 Task: Add Sprouts Sweet Italian Bulk Chicken Sausage to the cart.
Action: Mouse moved to (19, 122)
Screenshot: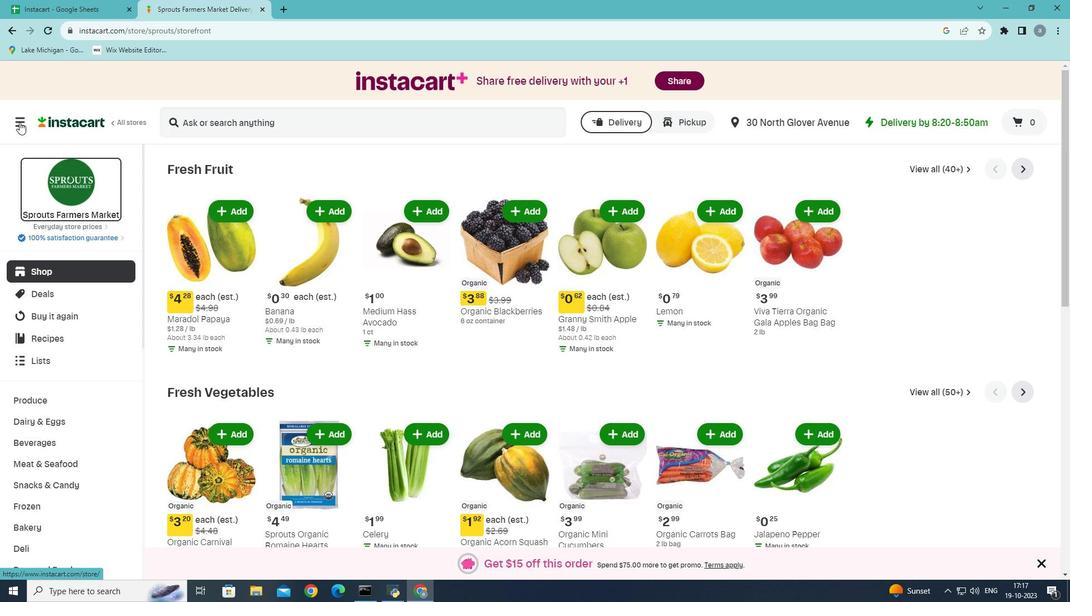 
Action: Mouse pressed left at (19, 122)
Screenshot: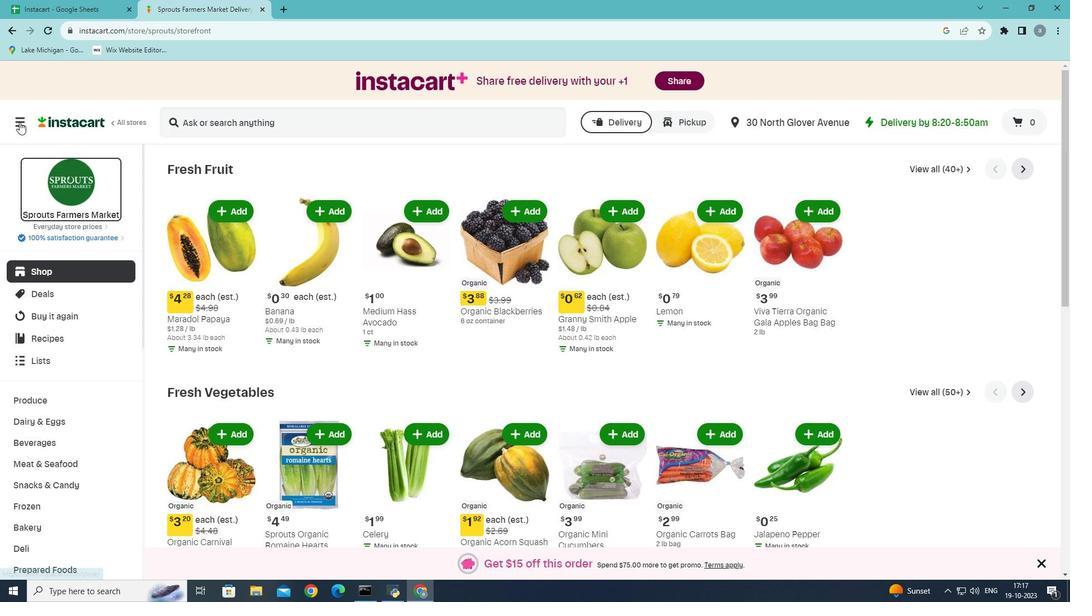 
Action: Mouse moved to (56, 323)
Screenshot: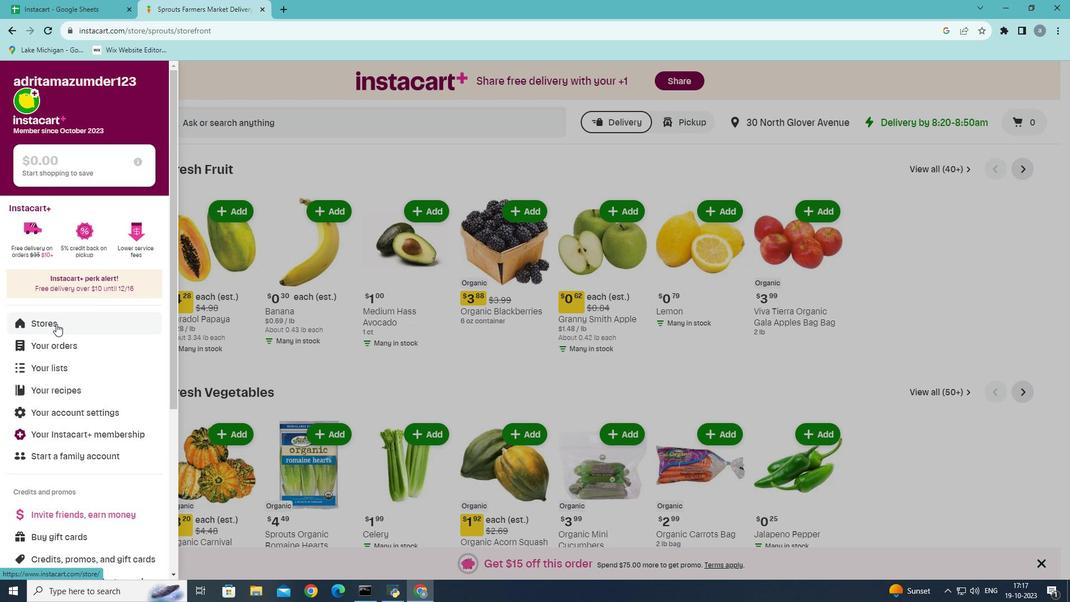 
Action: Mouse pressed left at (56, 323)
Screenshot: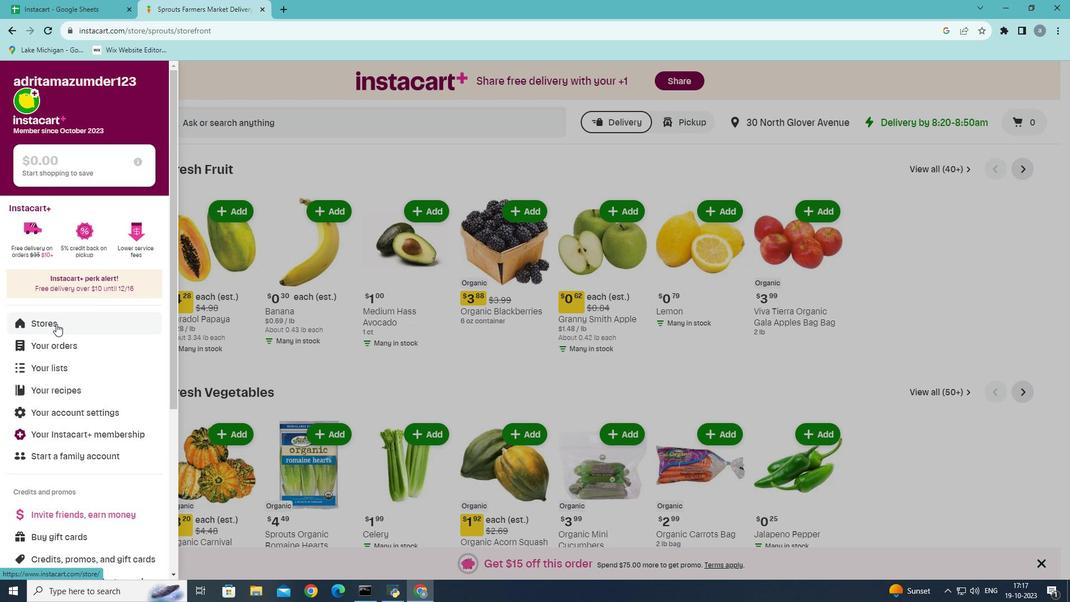 
Action: Mouse moved to (257, 123)
Screenshot: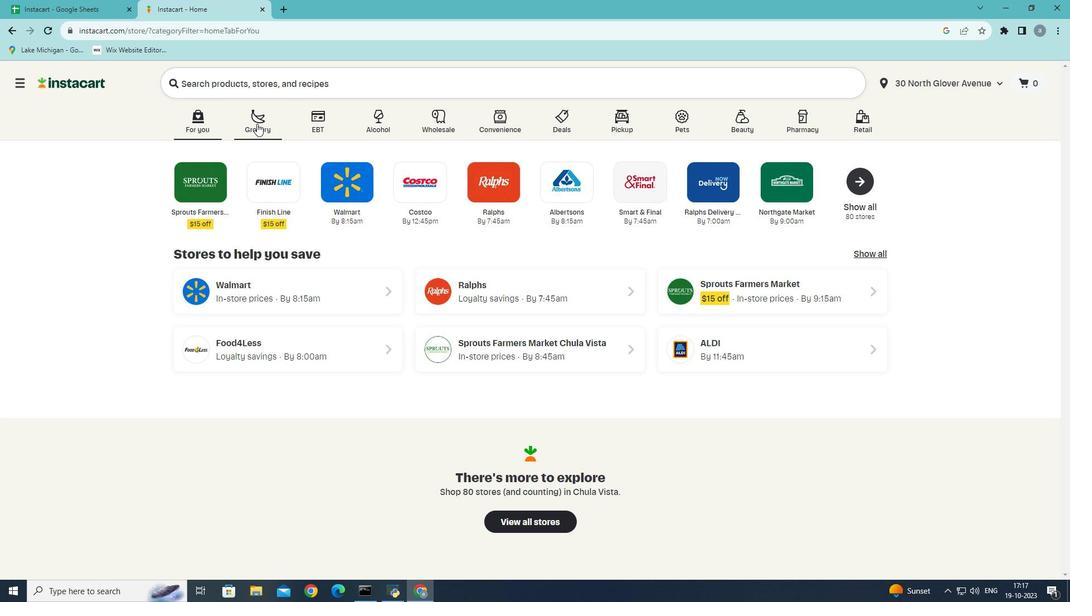 
Action: Mouse pressed left at (257, 123)
Screenshot: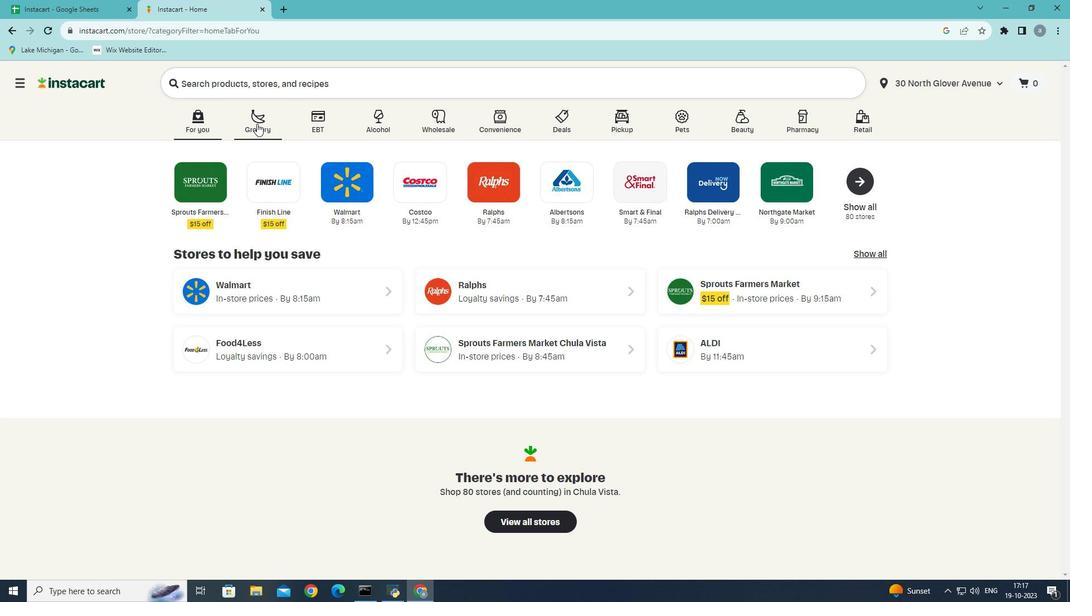 
Action: Mouse moved to (257, 315)
Screenshot: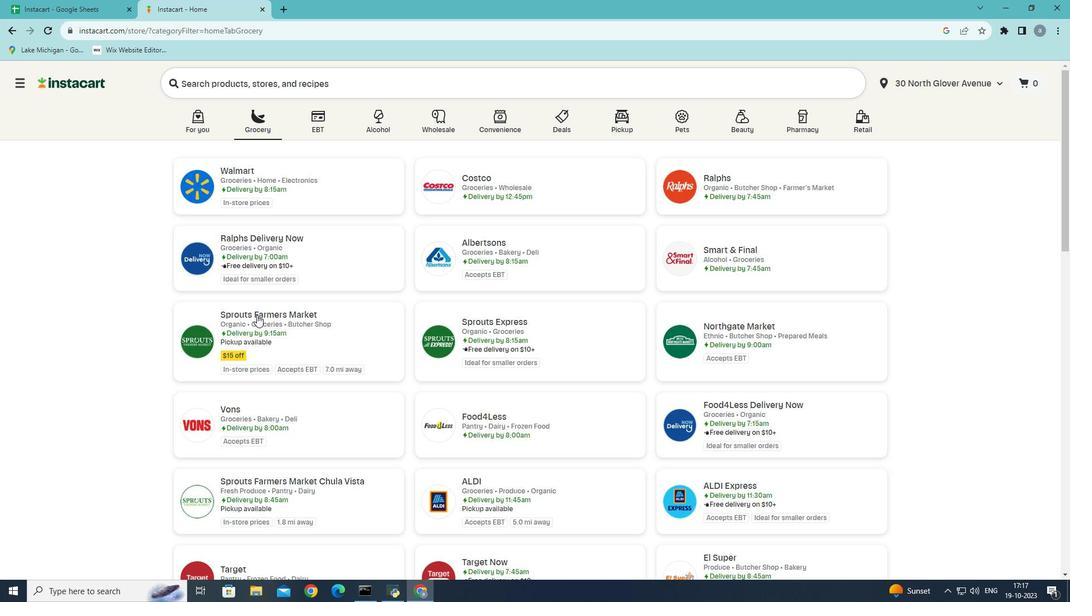 
Action: Mouse pressed left at (257, 315)
Screenshot: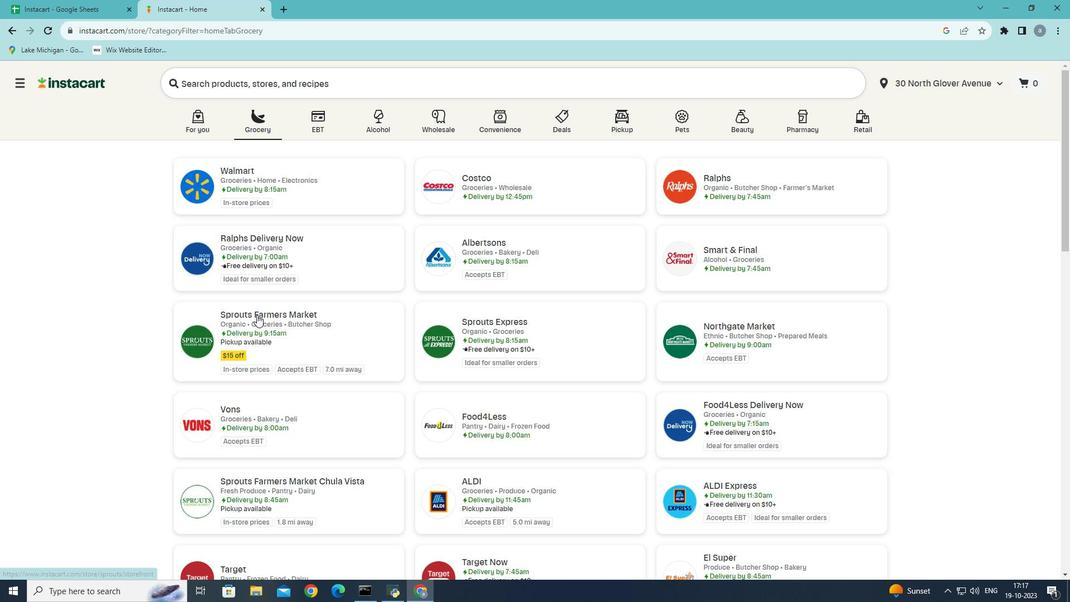 
Action: Mouse moved to (143, 302)
Screenshot: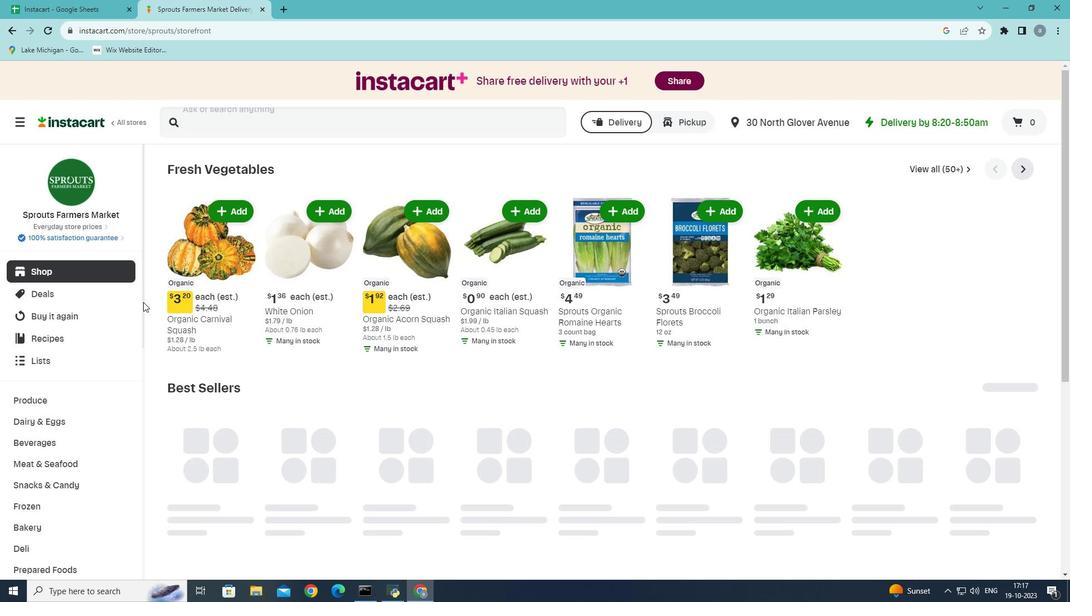 
Action: Mouse scrolled (143, 301) with delta (0, 0)
Screenshot: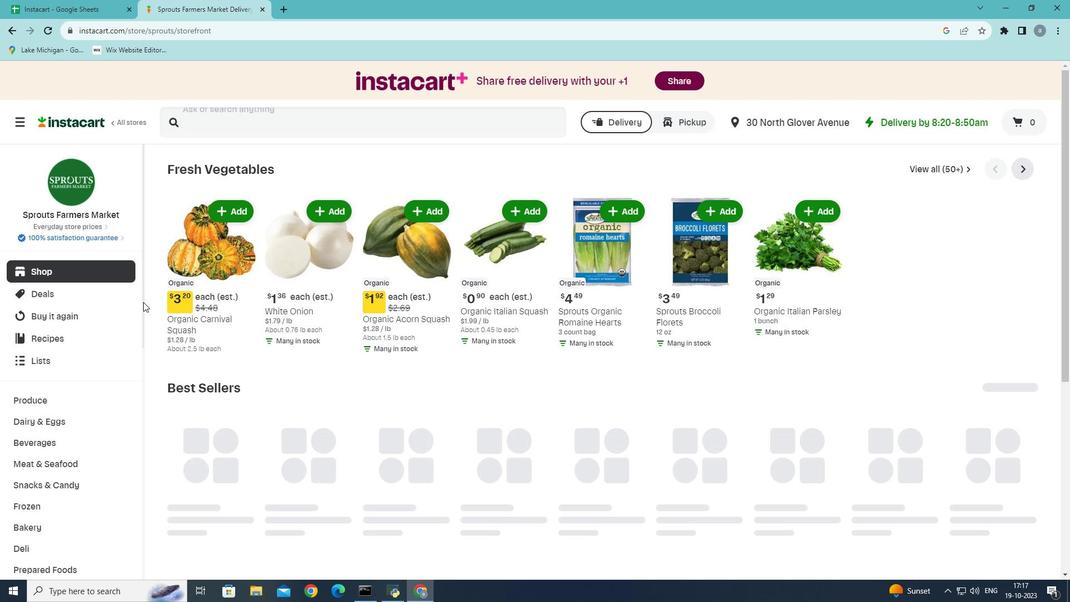 
Action: Mouse scrolled (143, 301) with delta (0, 0)
Screenshot: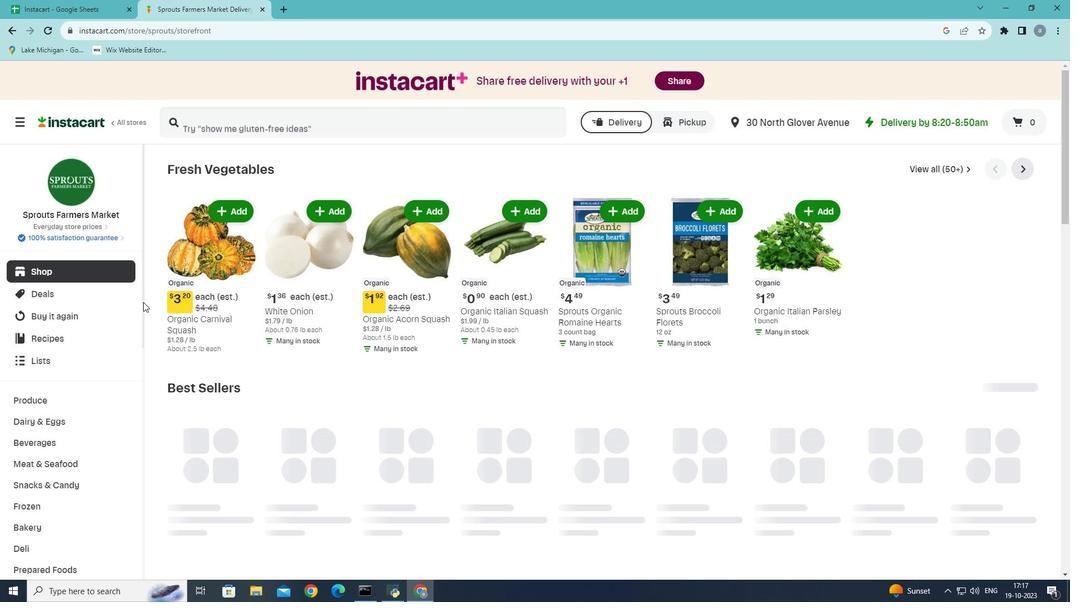 
Action: Mouse scrolled (143, 301) with delta (0, 0)
Screenshot: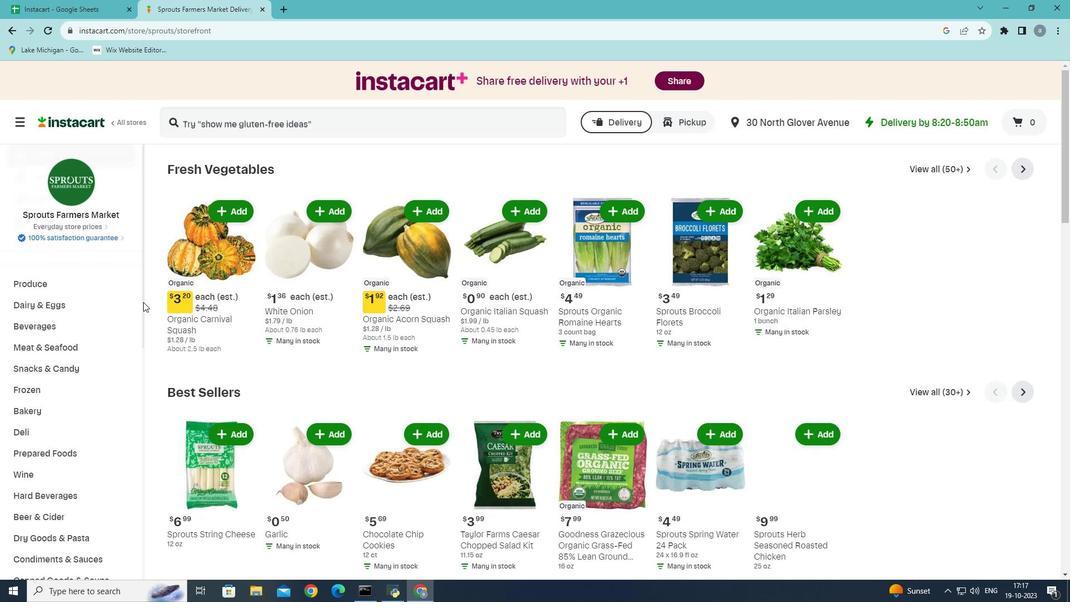 
Action: Mouse moved to (143, 302)
Screenshot: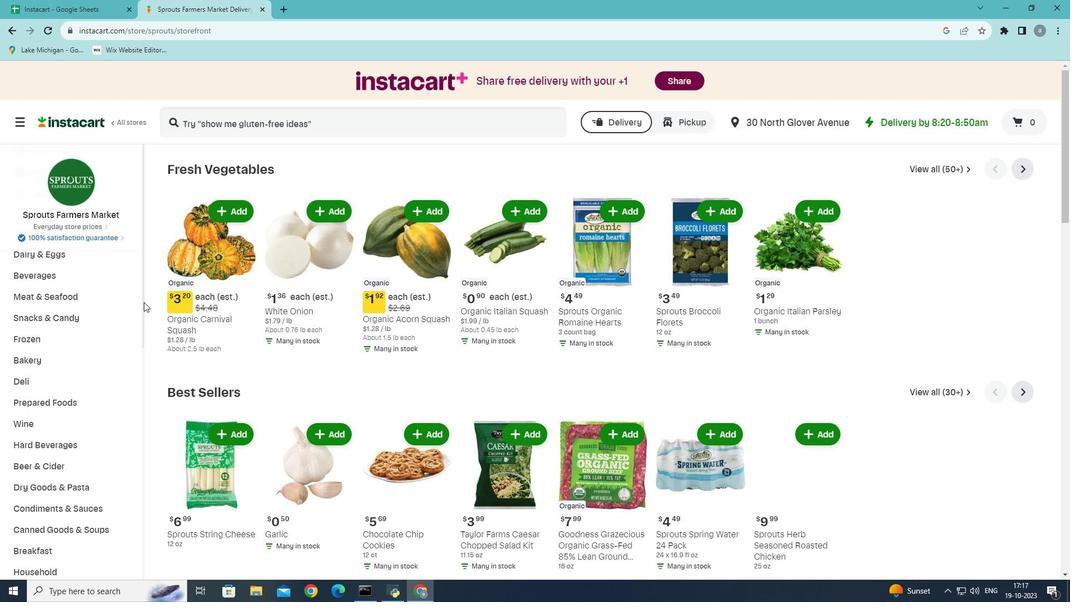 
Action: Mouse scrolled (143, 302) with delta (0, 0)
Screenshot: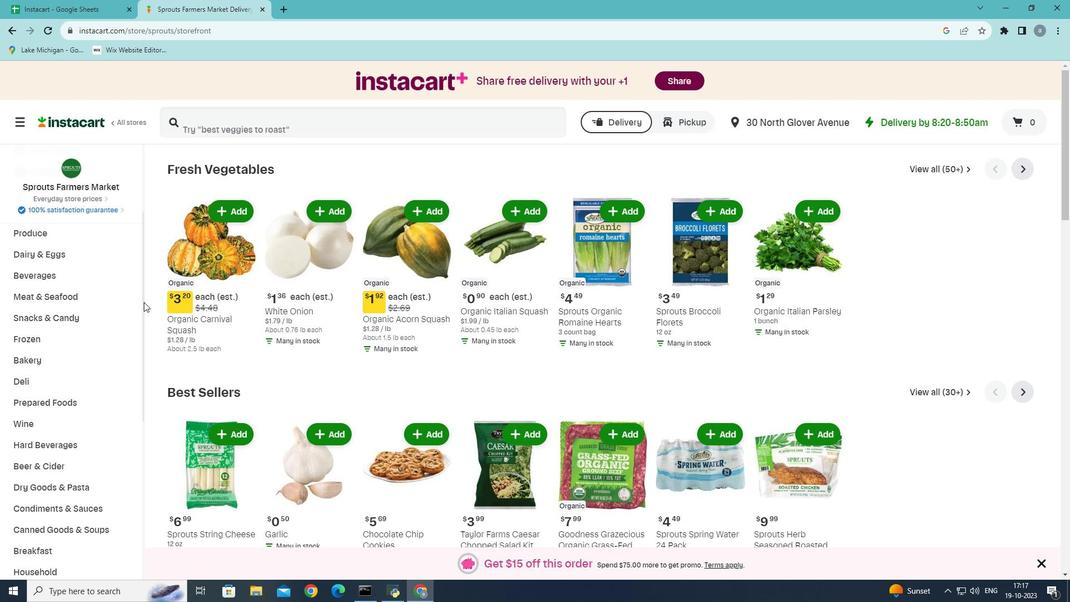 
Action: Mouse scrolled (143, 302) with delta (0, 0)
Screenshot: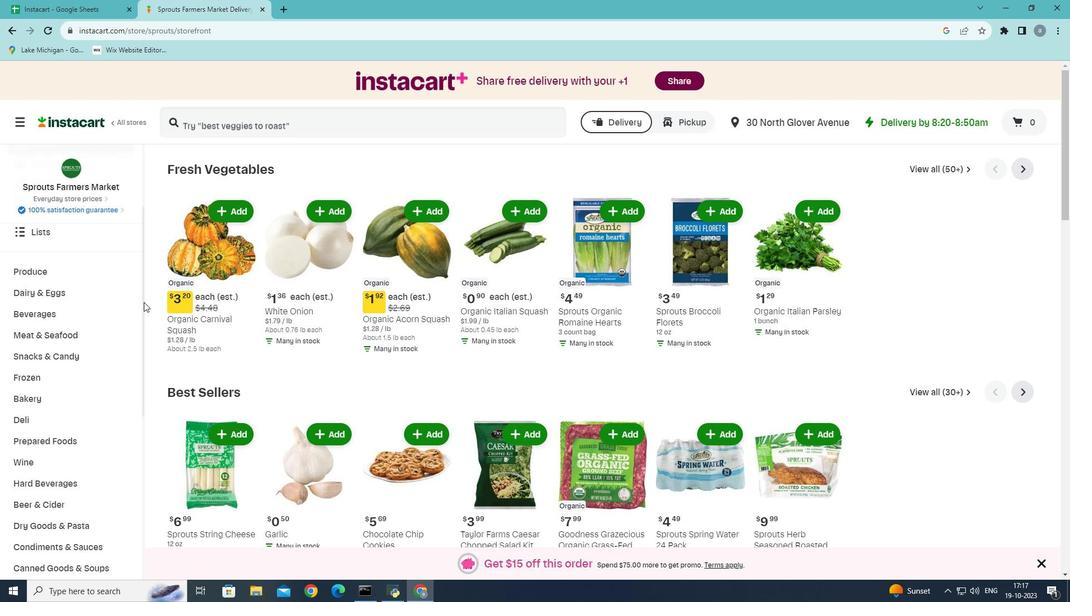 
Action: Mouse moved to (22, 407)
Screenshot: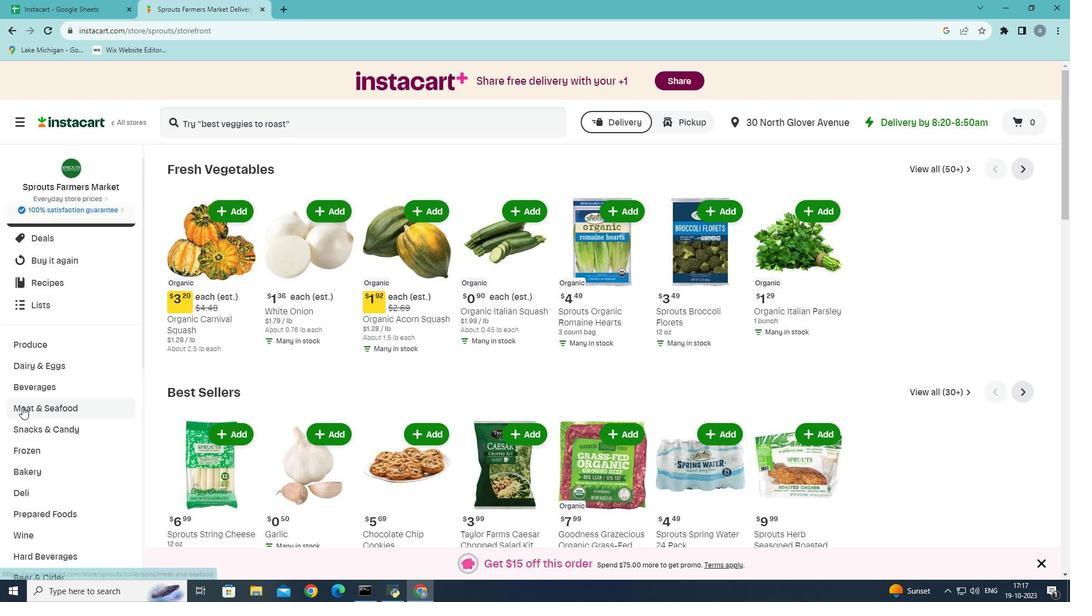 
Action: Mouse pressed left at (22, 407)
Screenshot: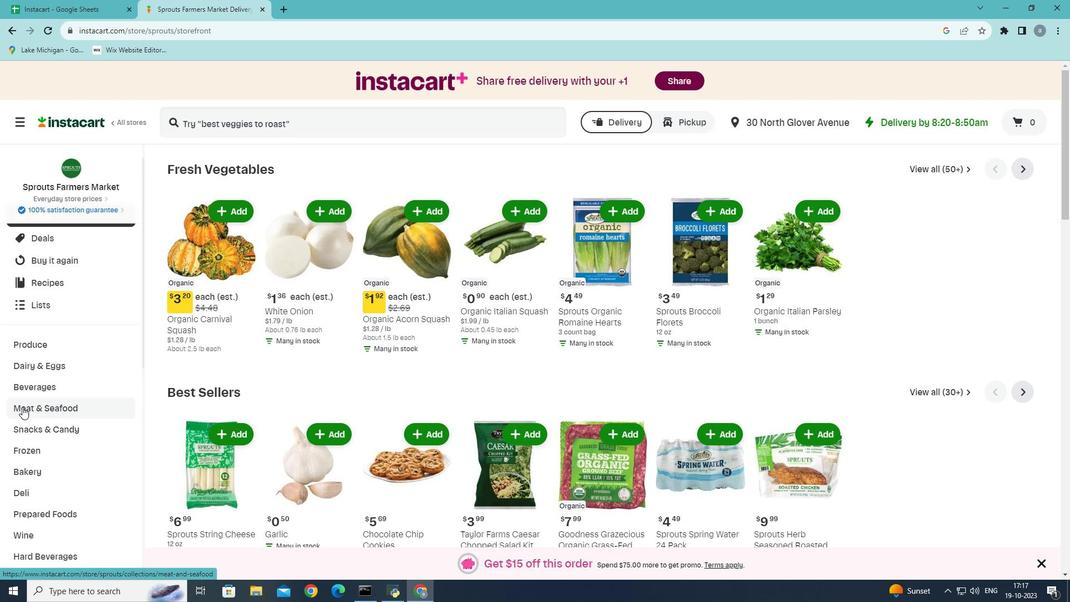 
Action: Mouse moved to (549, 192)
Screenshot: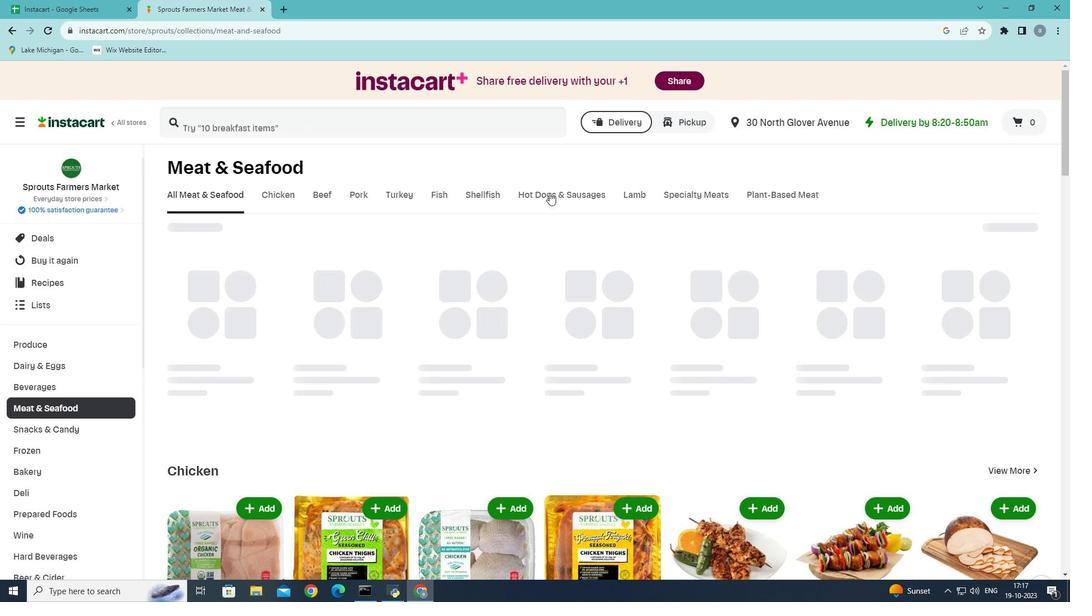 
Action: Mouse pressed left at (549, 192)
Screenshot: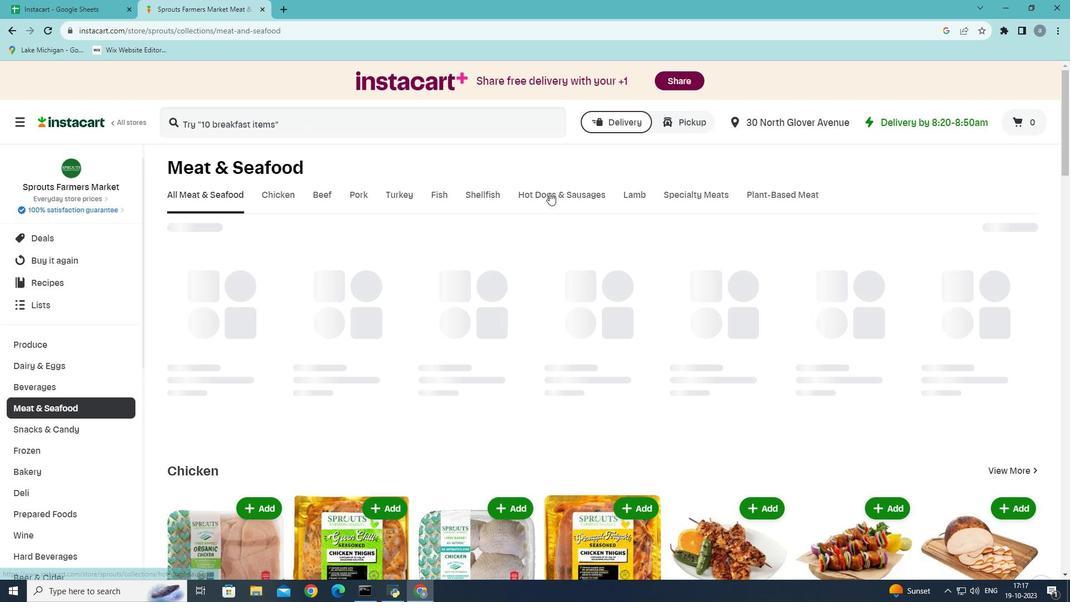 
Action: Mouse moved to (240, 240)
Screenshot: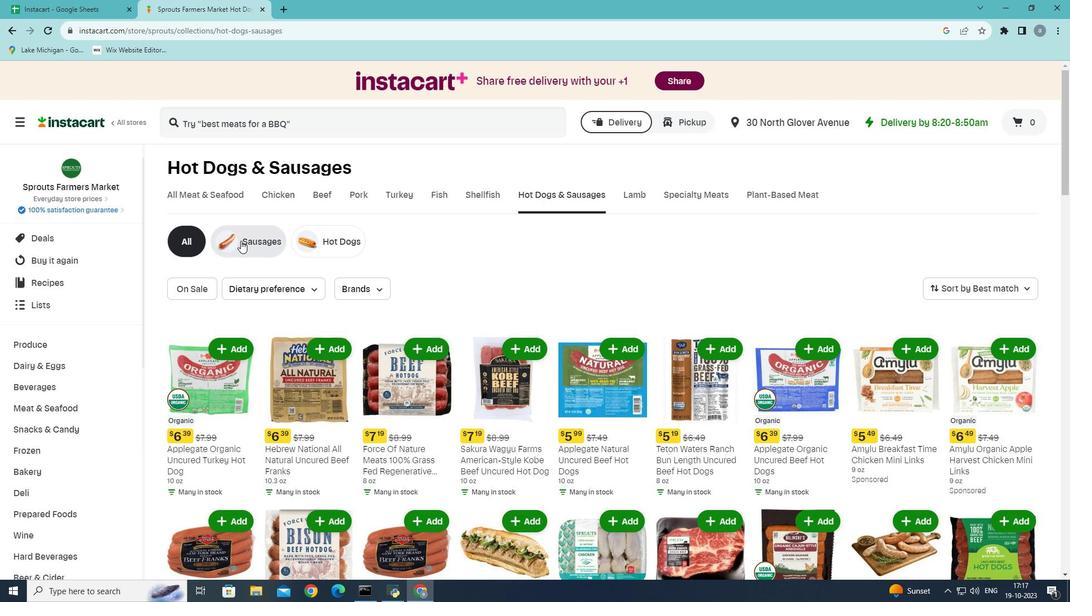 
Action: Mouse pressed left at (240, 240)
Screenshot: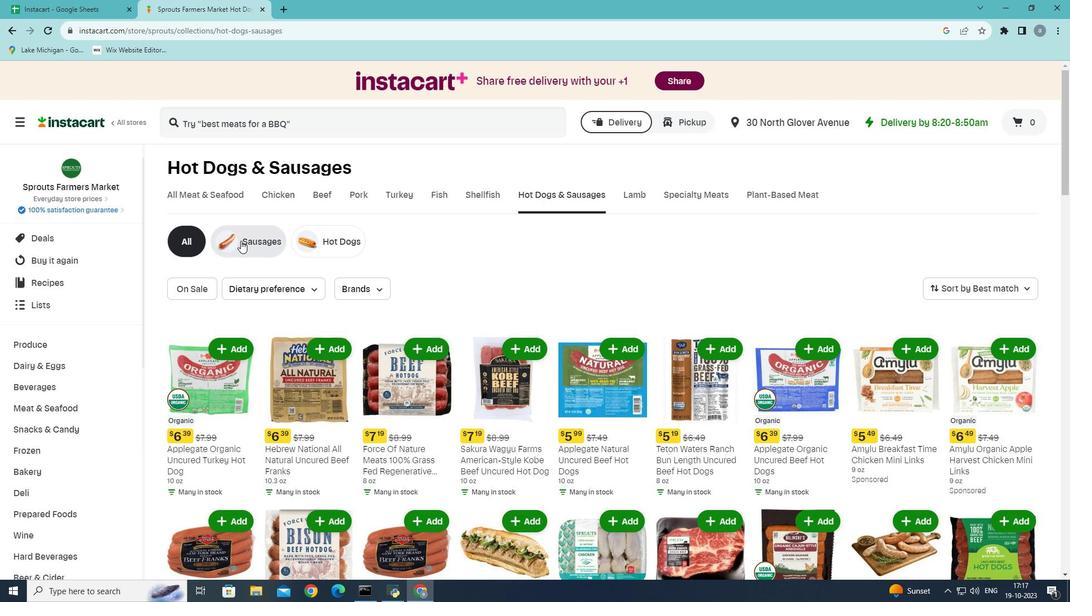 
Action: Mouse moved to (592, 285)
Screenshot: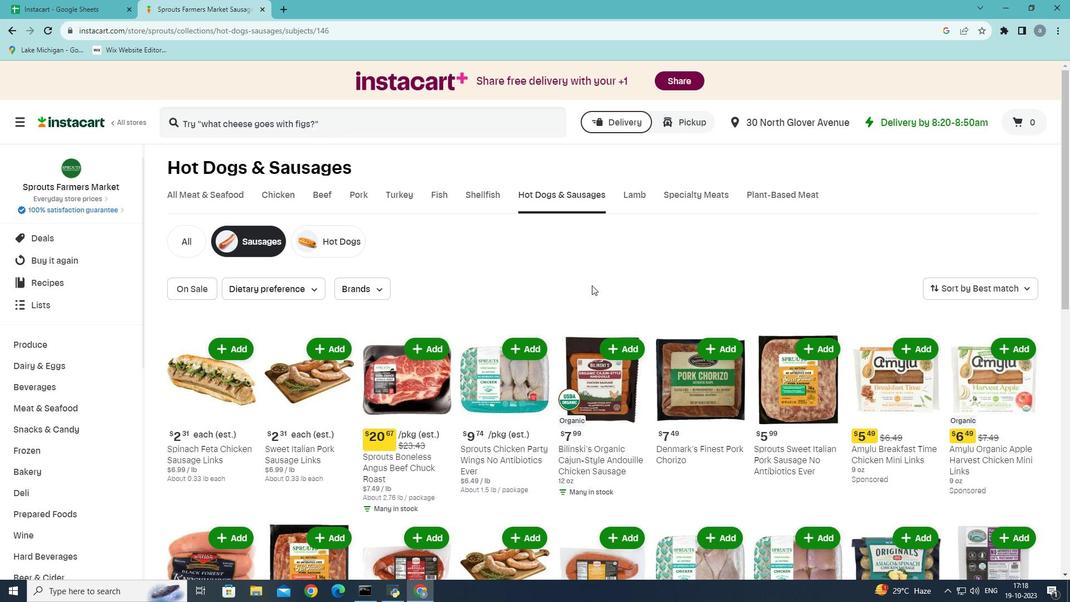 
Action: Mouse scrolled (592, 284) with delta (0, 0)
Screenshot: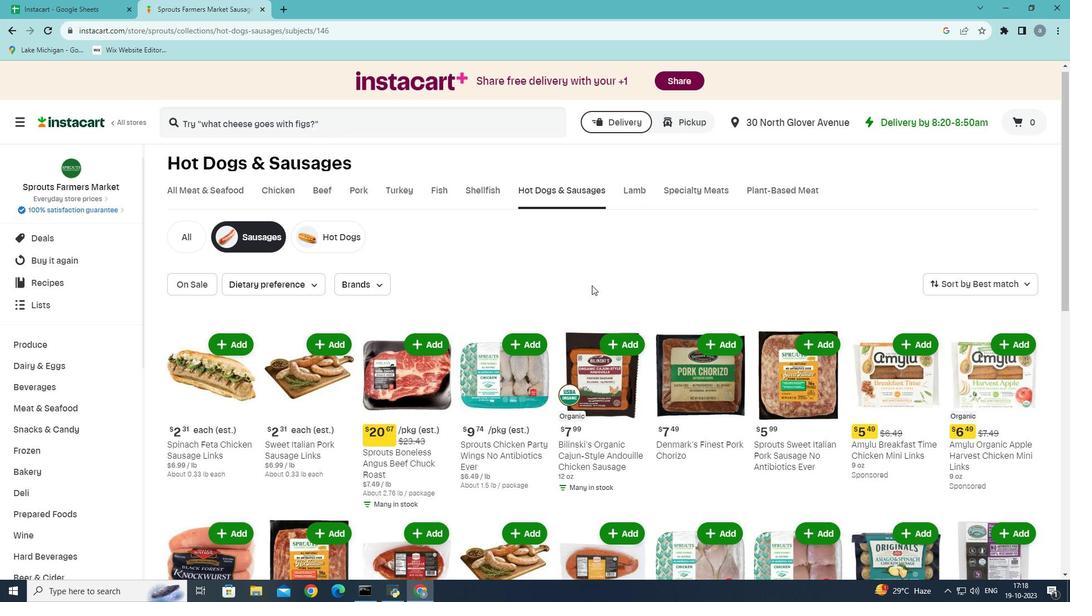 
Action: Mouse moved to (740, 280)
Screenshot: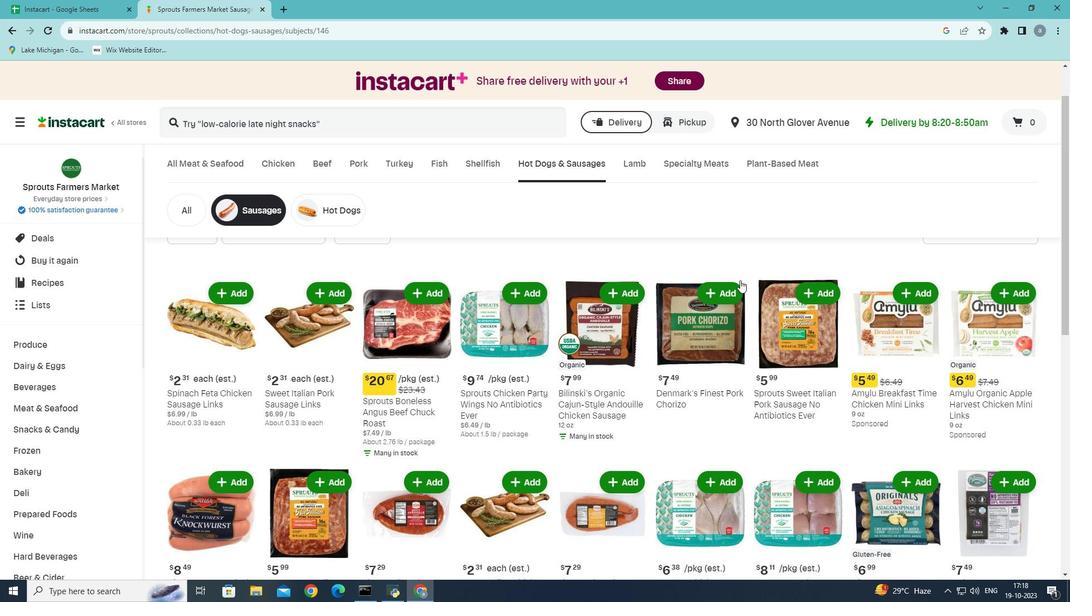 
Action: Mouse scrolled (740, 279) with delta (0, 0)
Screenshot: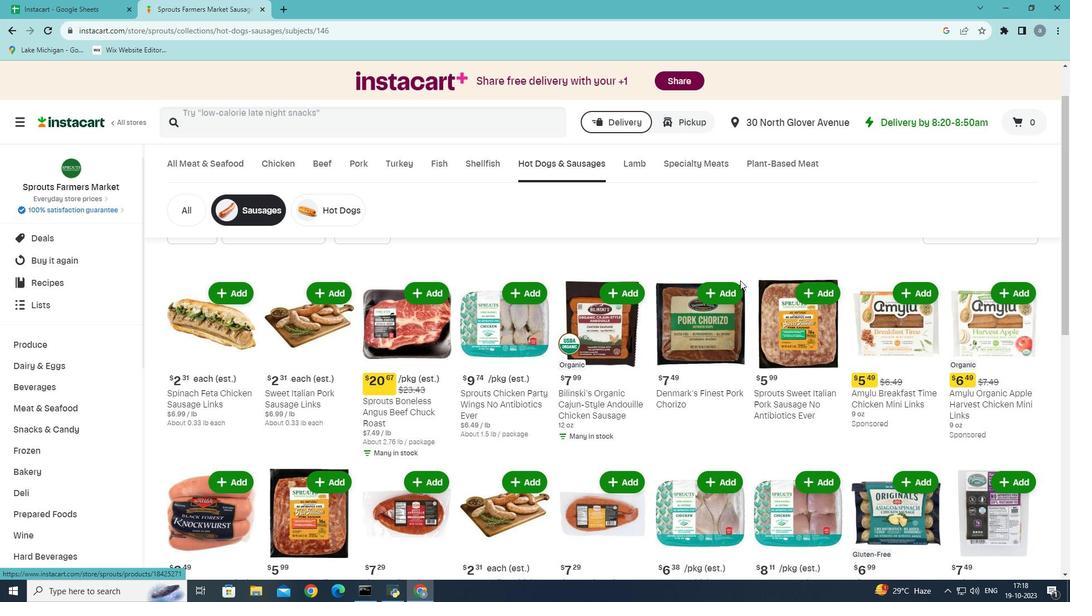 
Action: Mouse scrolled (740, 279) with delta (0, 0)
Screenshot: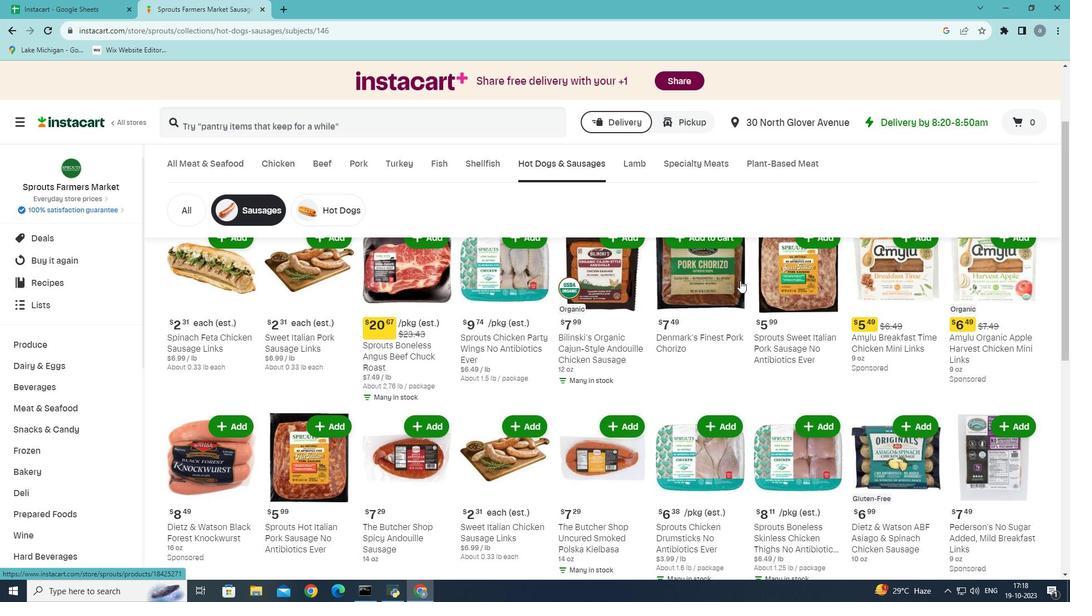 
Action: Mouse moved to (742, 281)
Screenshot: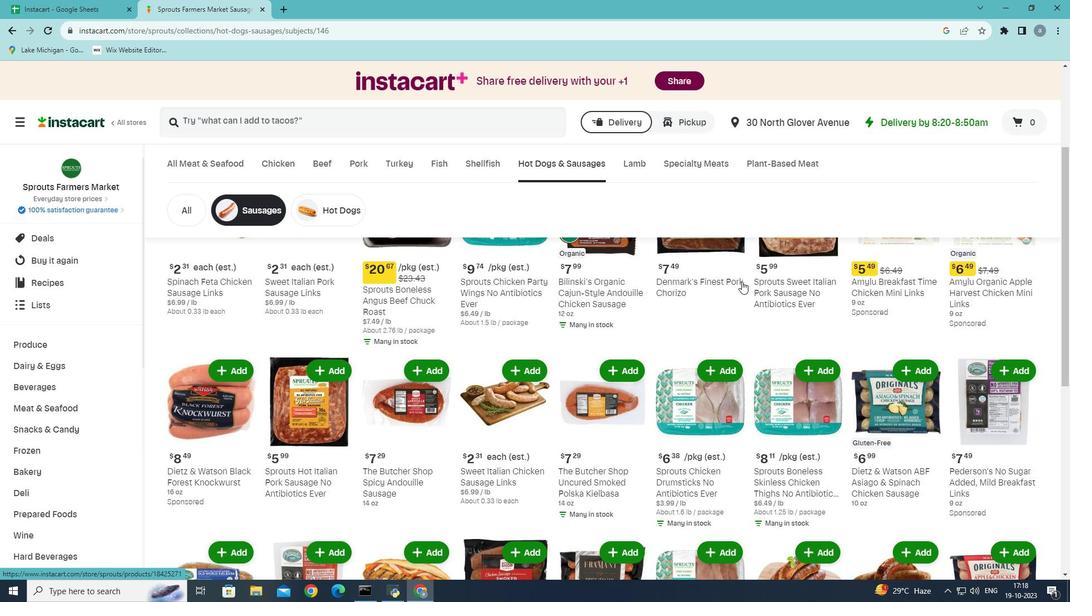 
Action: Mouse scrolled (742, 281) with delta (0, 0)
Screenshot: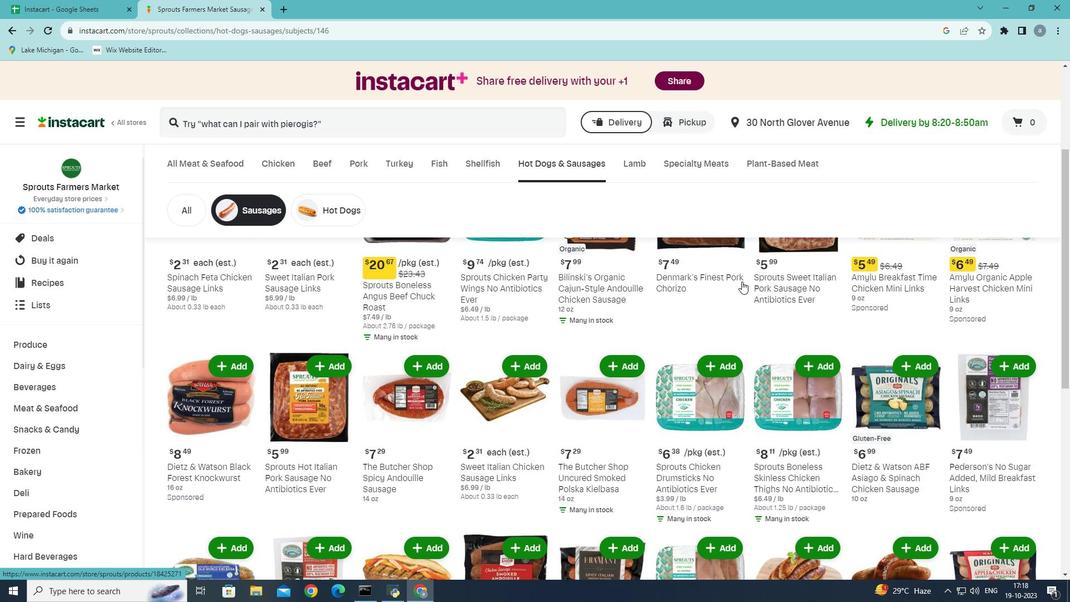 
Action: Mouse scrolled (742, 281) with delta (0, 0)
Screenshot: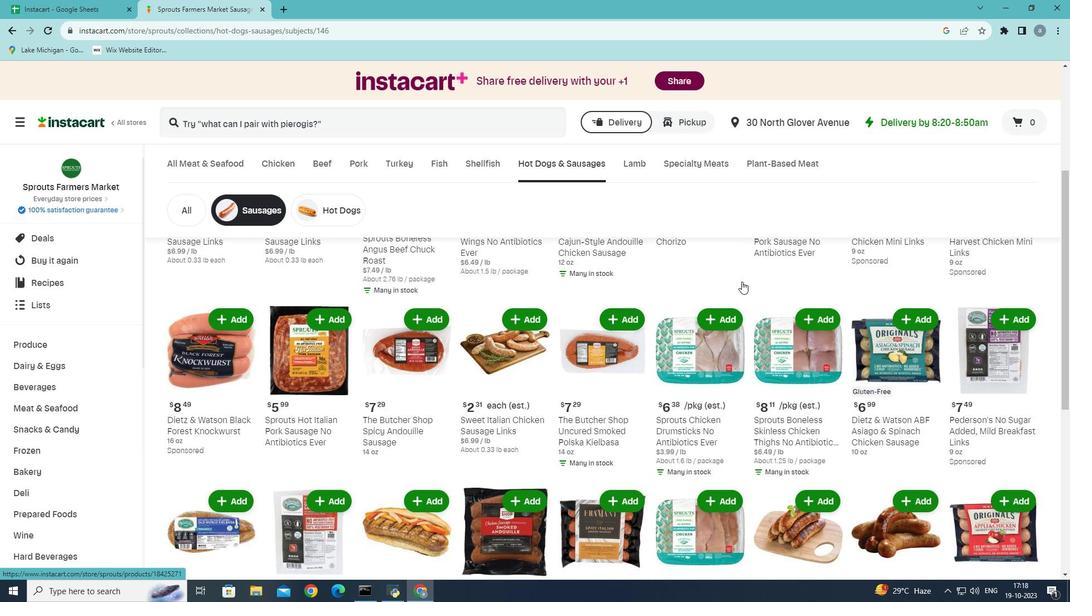 
Action: Mouse scrolled (742, 281) with delta (0, 0)
Screenshot: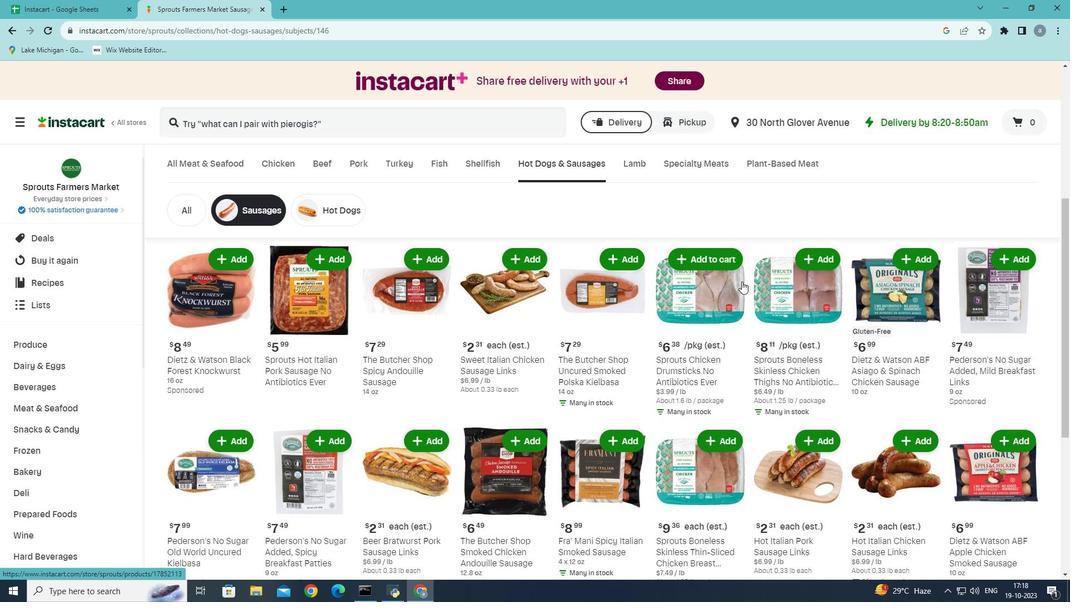 
Action: Mouse scrolled (742, 281) with delta (0, 0)
Screenshot: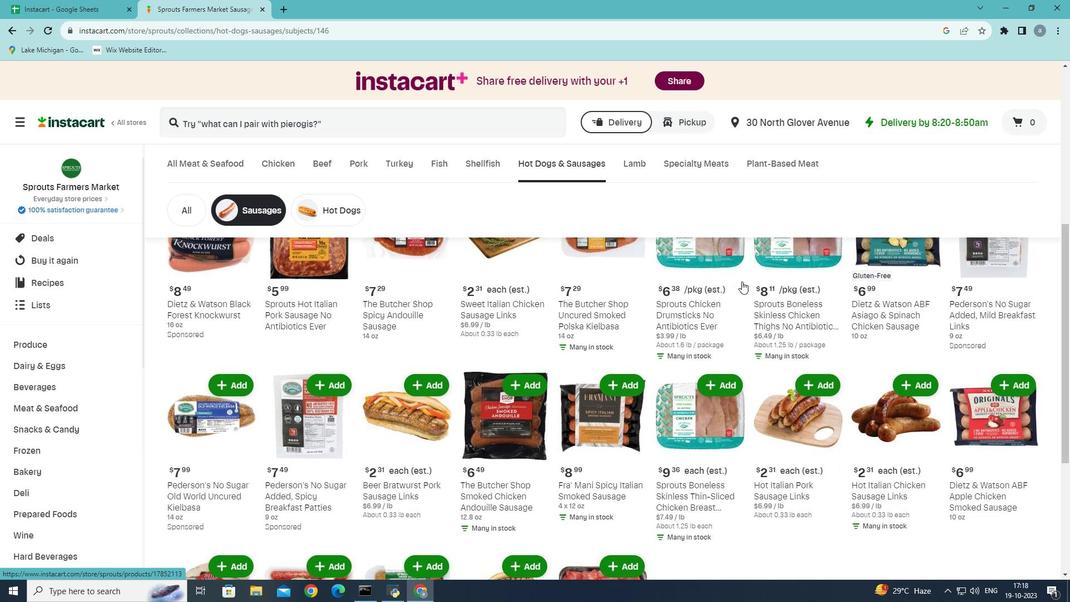 
Action: Mouse scrolled (742, 281) with delta (0, 0)
Screenshot: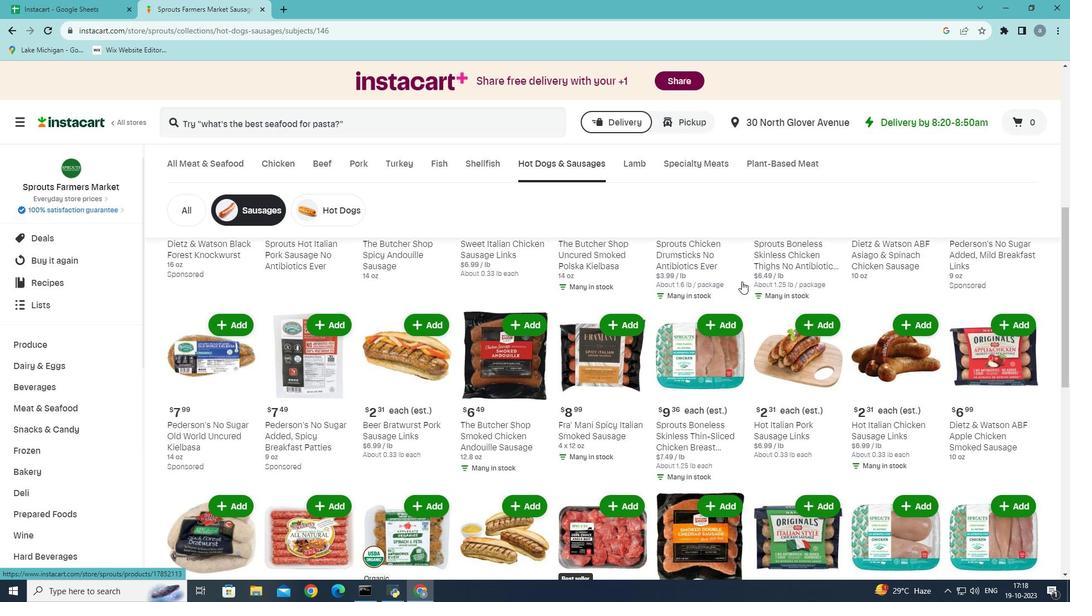 
Action: Mouse scrolled (742, 281) with delta (0, 0)
Screenshot: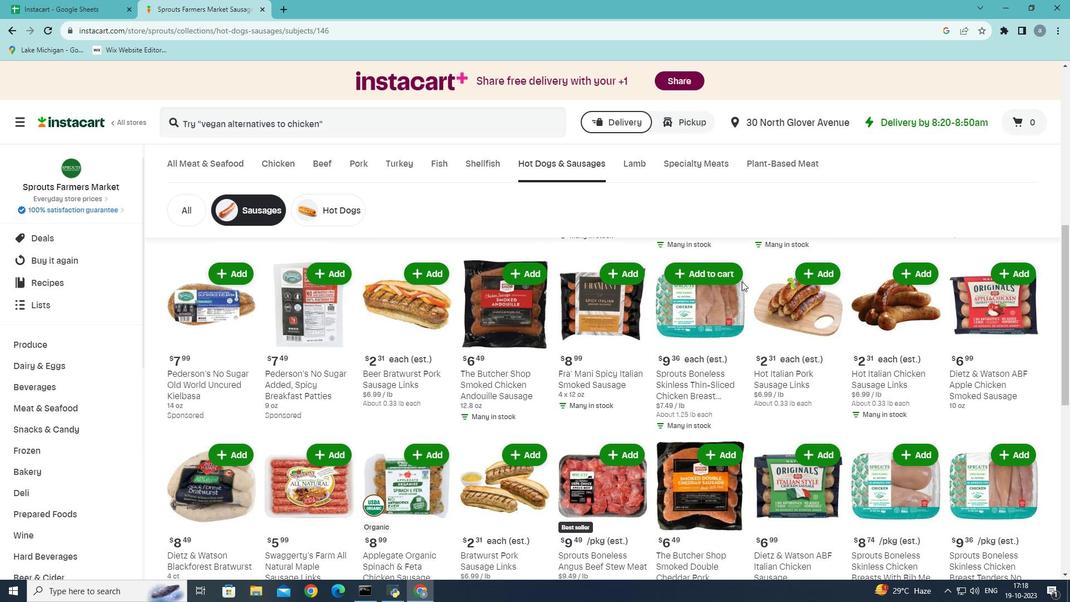 
Action: Mouse scrolled (742, 281) with delta (0, 0)
Screenshot: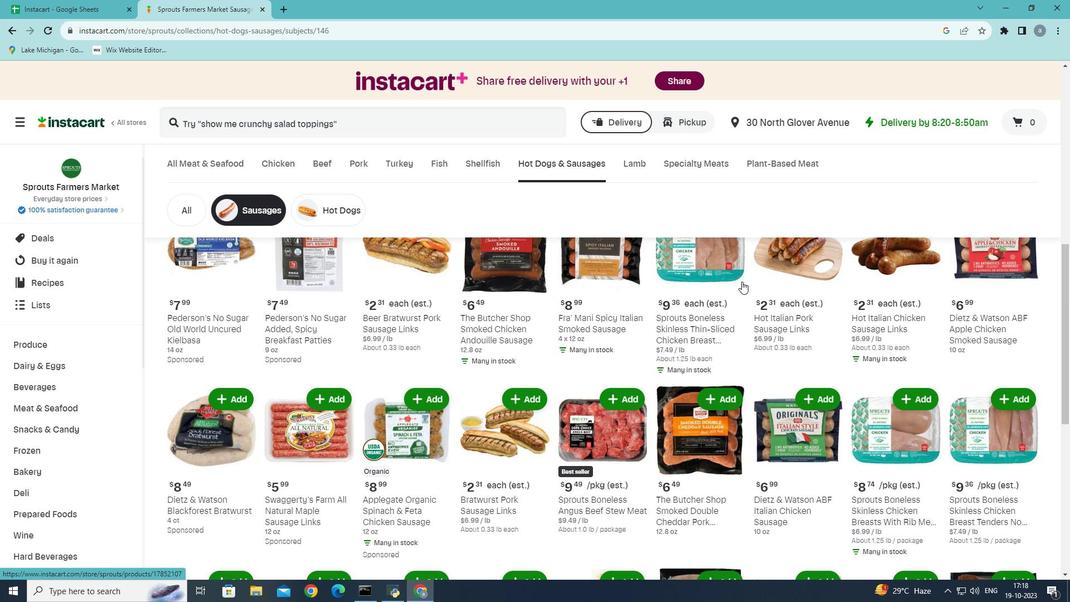 
Action: Mouse scrolled (742, 281) with delta (0, 0)
Screenshot: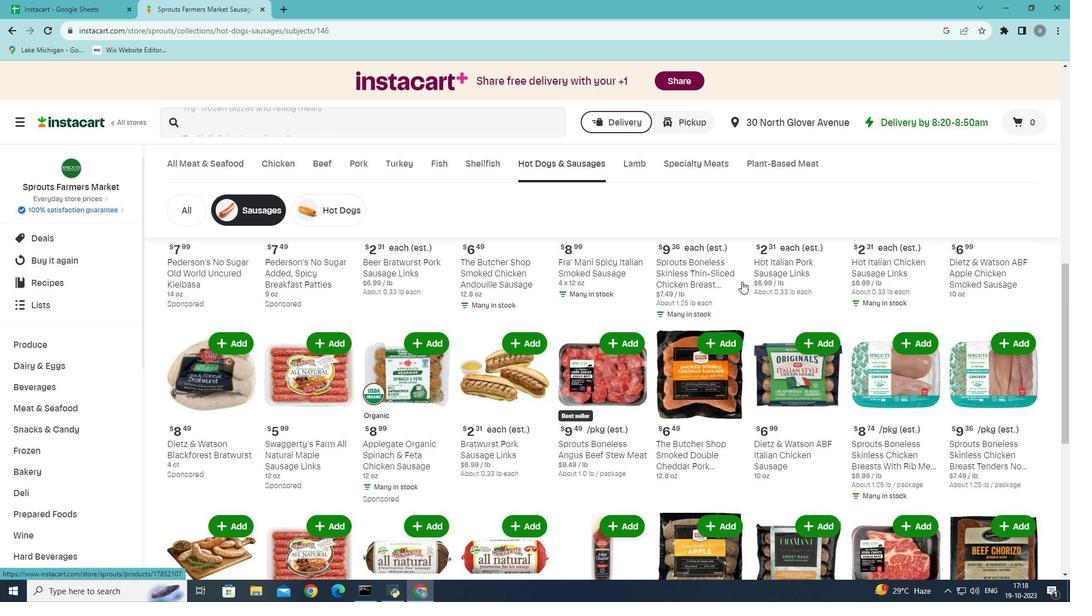 
Action: Mouse scrolled (742, 281) with delta (0, 0)
Screenshot: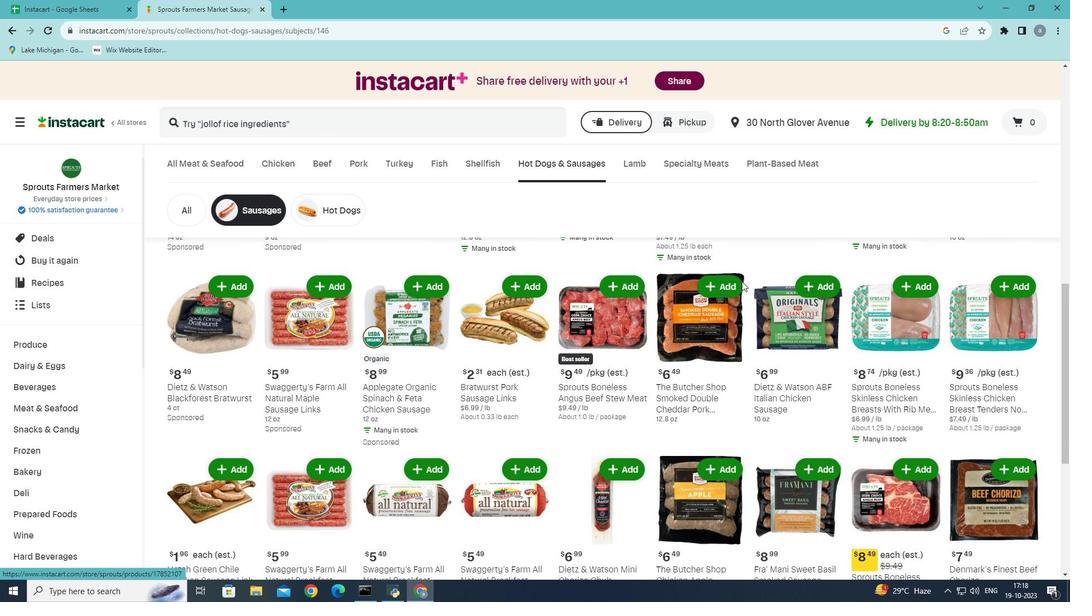 
Action: Mouse scrolled (742, 281) with delta (0, 0)
Screenshot: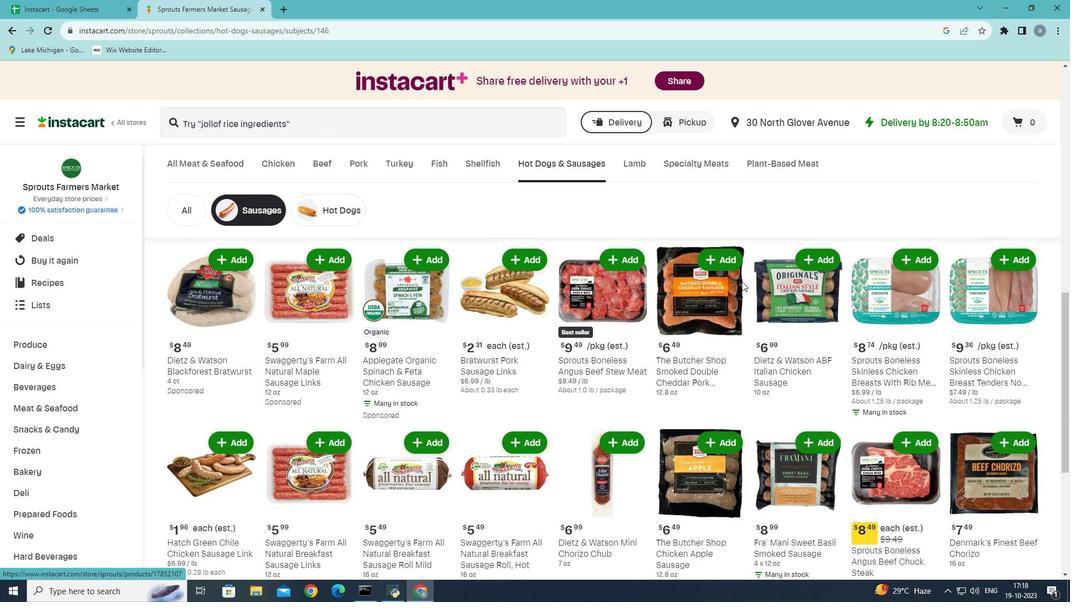 
Action: Mouse moved to (742, 282)
Screenshot: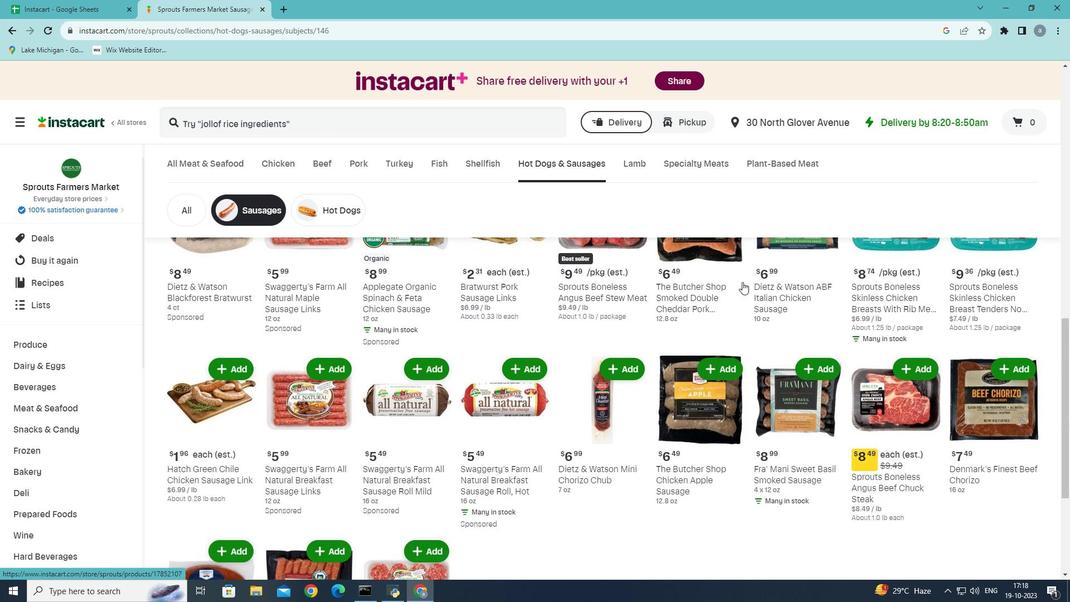 
Action: Mouse scrolled (742, 281) with delta (0, 0)
Screenshot: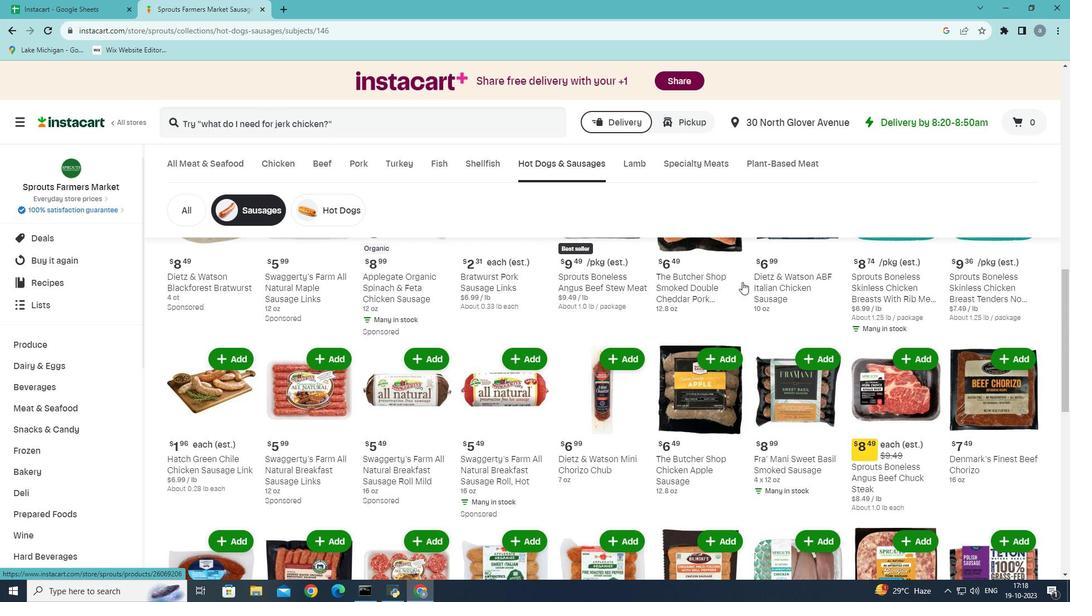 
Action: Mouse scrolled (742, 281) with delta (0, 0)
Screenshot: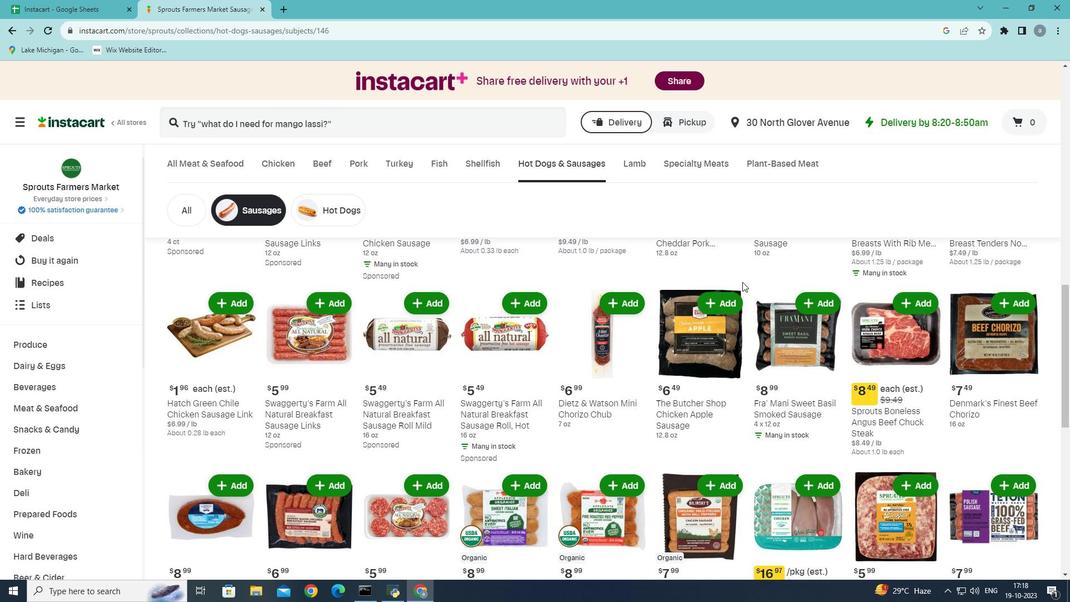 
Action: Mouse scrolled (742, 281) with delta (0, 0)
Screenshot: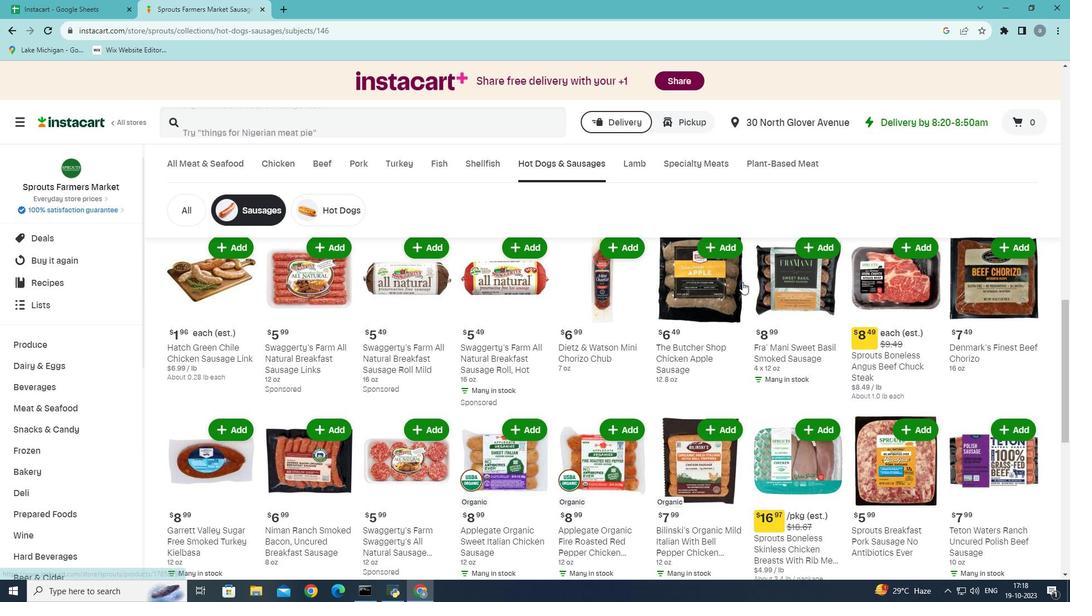 
Action: Mouse scrolled (742, 281) with delta (0, 0)
Screenshot: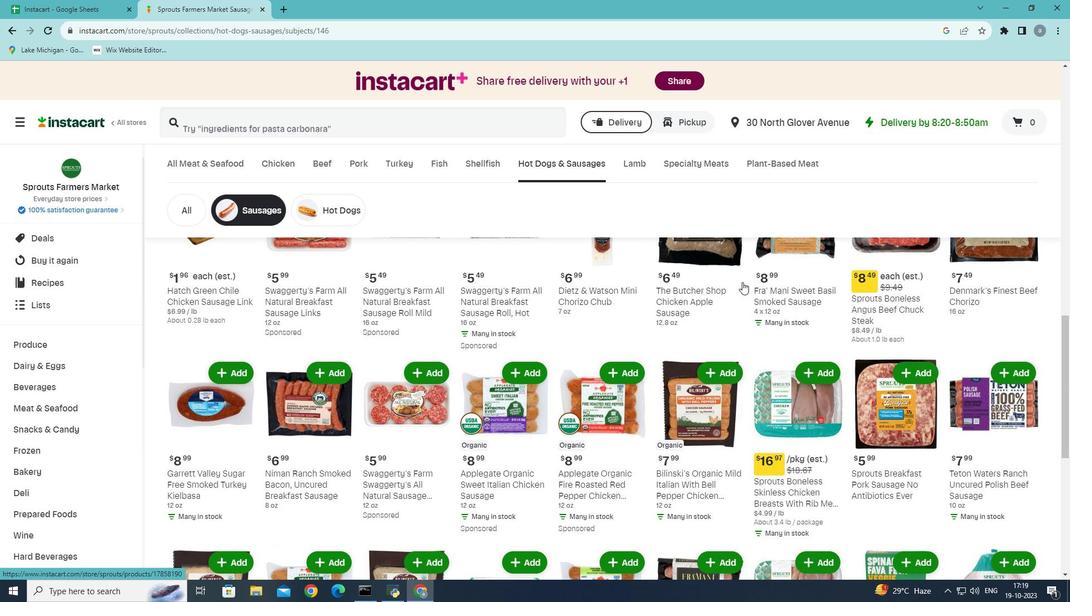 
Action: Mouse scrolled (742, 281) with delta (0, 0)
Screenshot: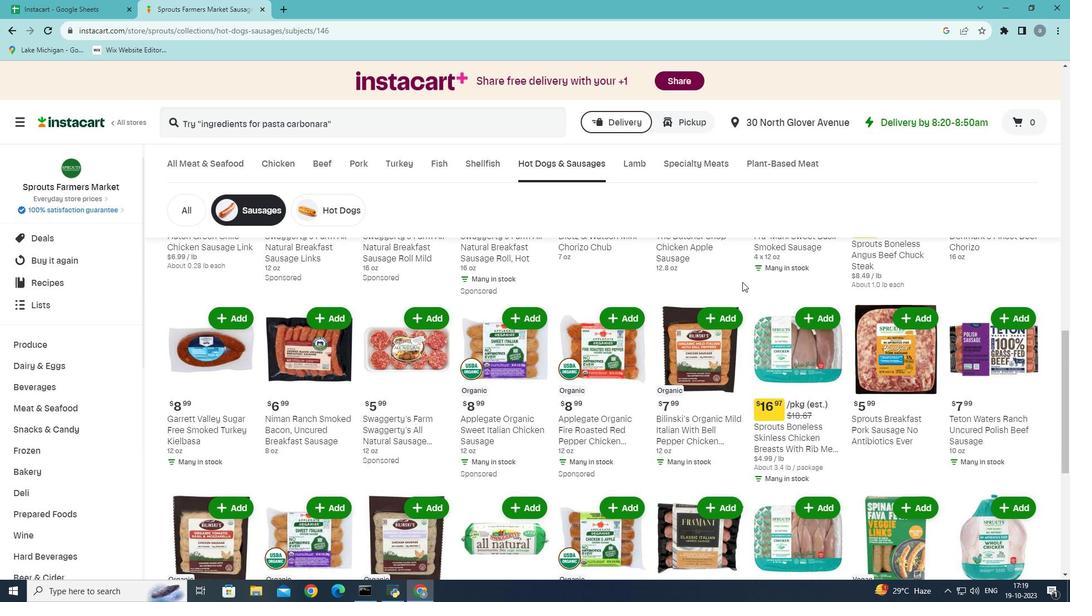 
Action: Mouse scrolled (742, 281) with delta (0, 0)
Screenshot: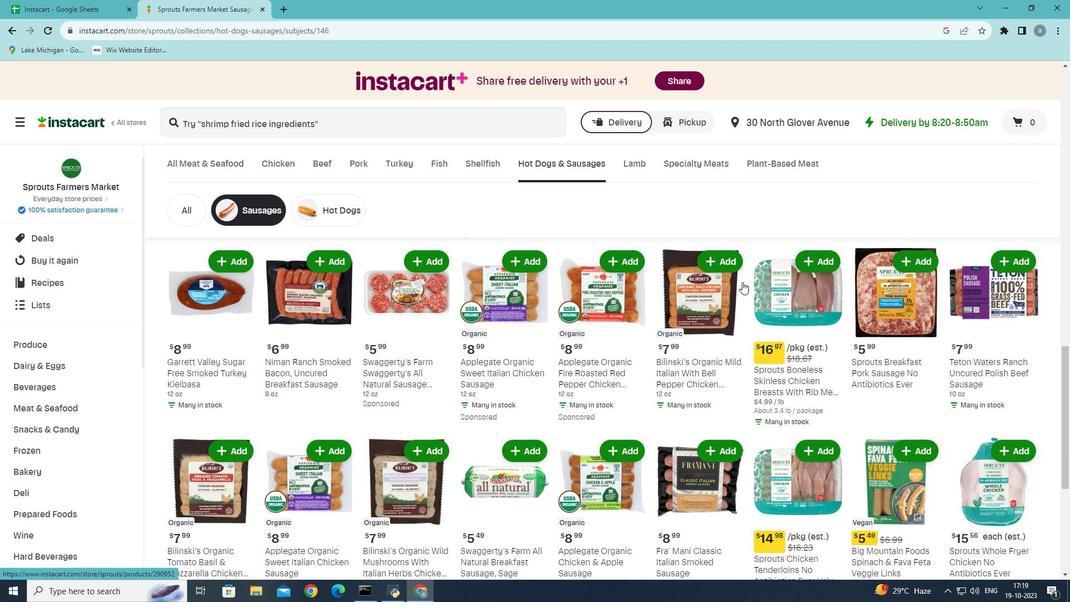 
Action: Mouse scrolled (742, 281) with delta (0, 0)
Screenshot: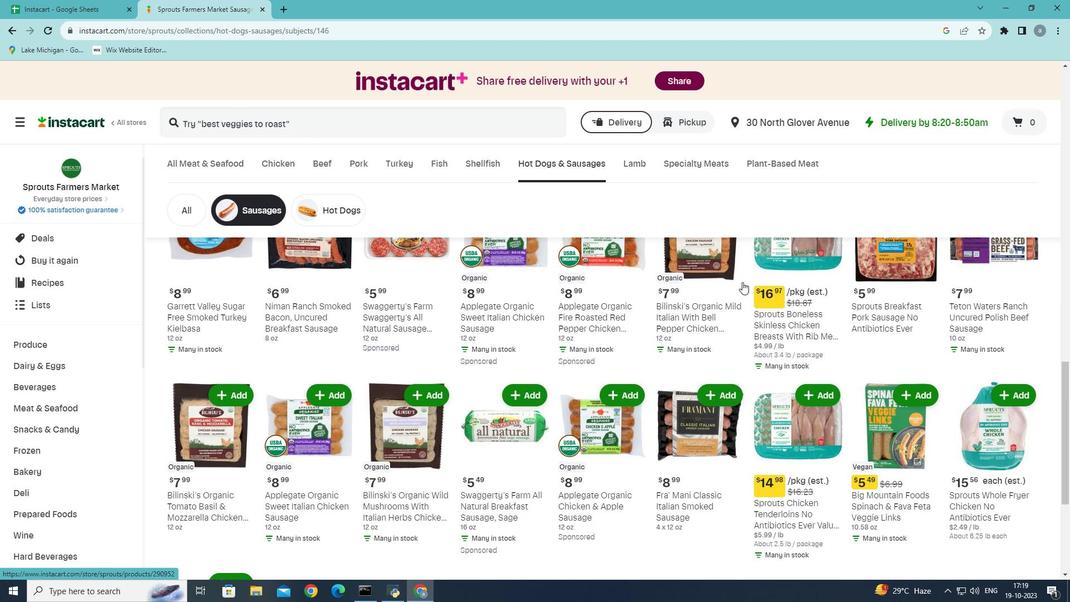 
Action: Mouse scrolled (742, 281) with delta (0, 0)
Screenshot: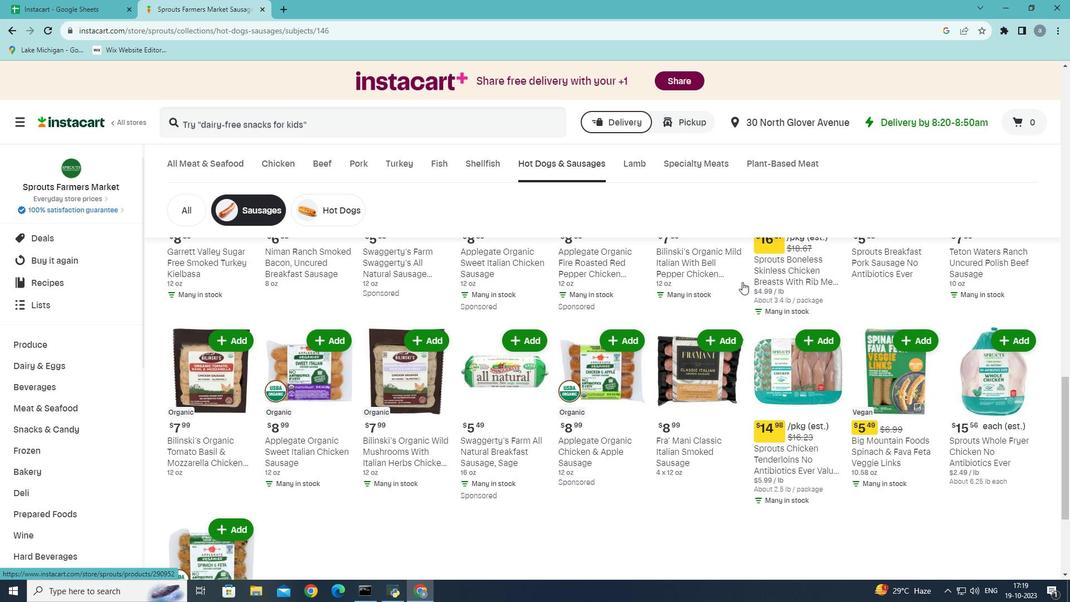 
Action: Mouse scrolled (742, 281) with delta (0, 0)
Screenshot: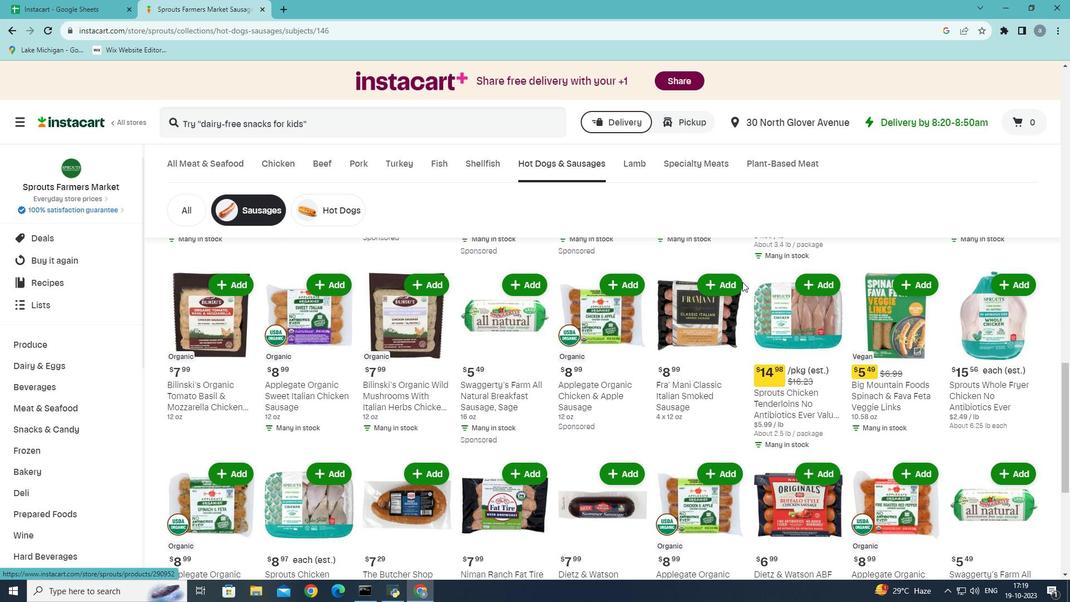 
Action: Mouse scrolled (742, 281) with delta (0, 0)
Screenshot: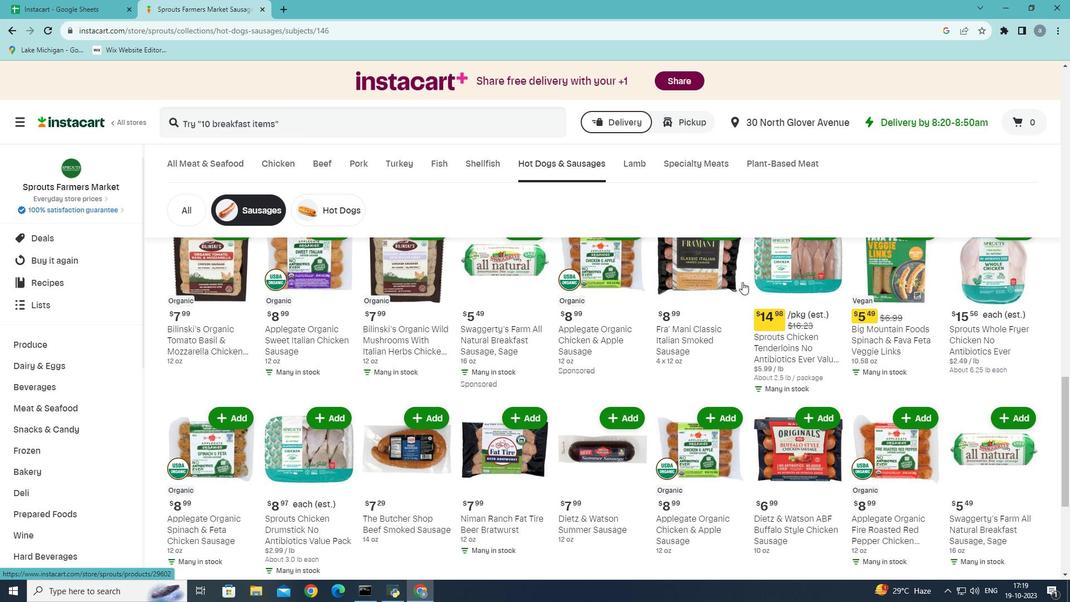 
Action: Mouse scrolled (742, 281) with delta (0, 0)
Screenshot: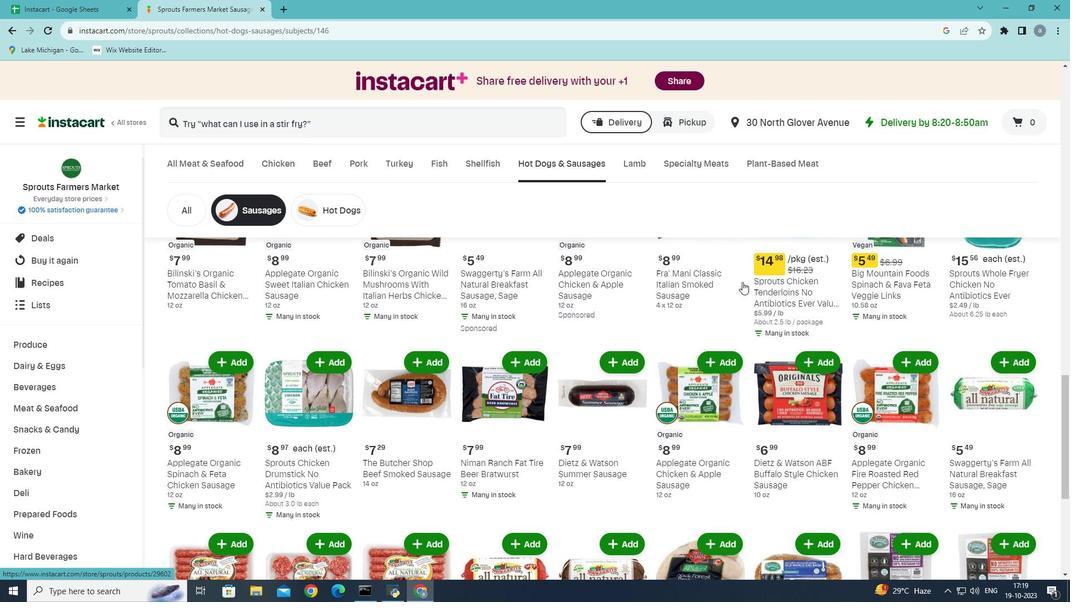 
Action: Mouse moved to (741, 285)
Screenshot: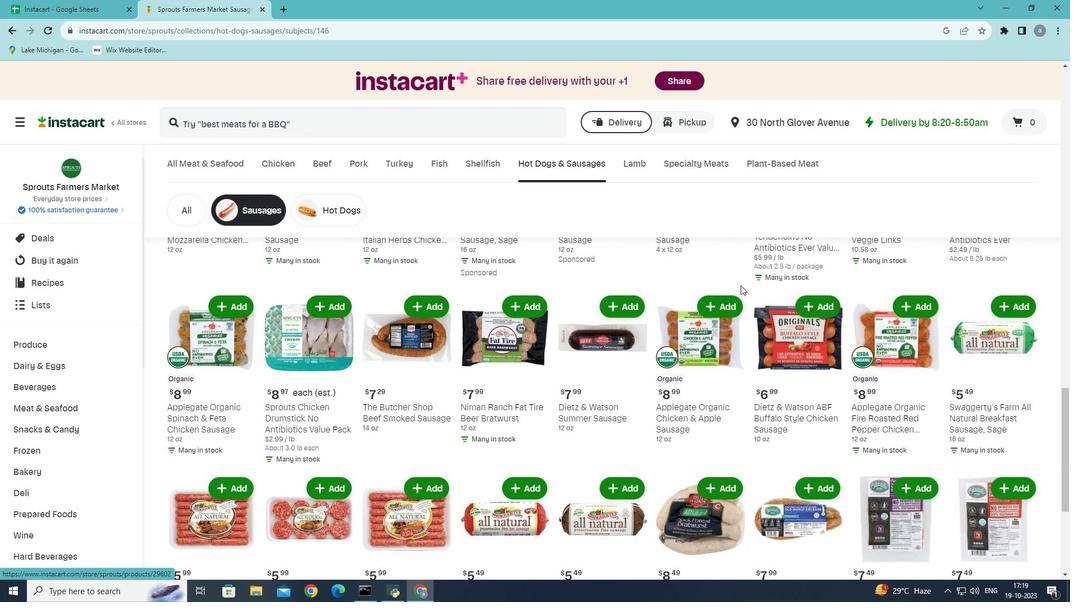 
Action: Mouse scrolled (741, 284) with delta (0, 0)
Screenshot: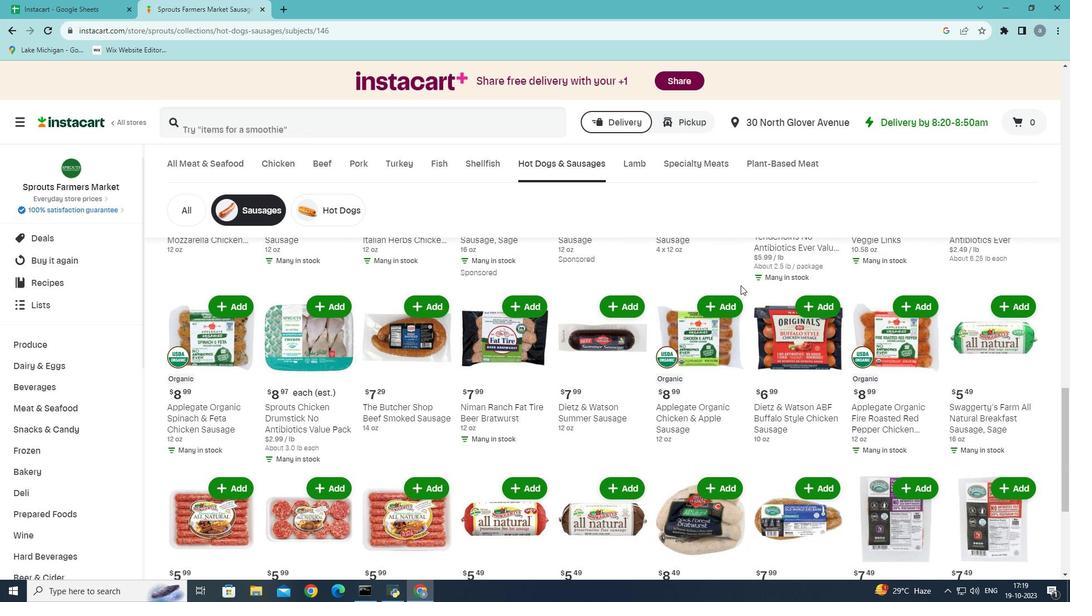 
Action: Mouse scrolled (741, 284) with delta (0, 0)
Screenshot: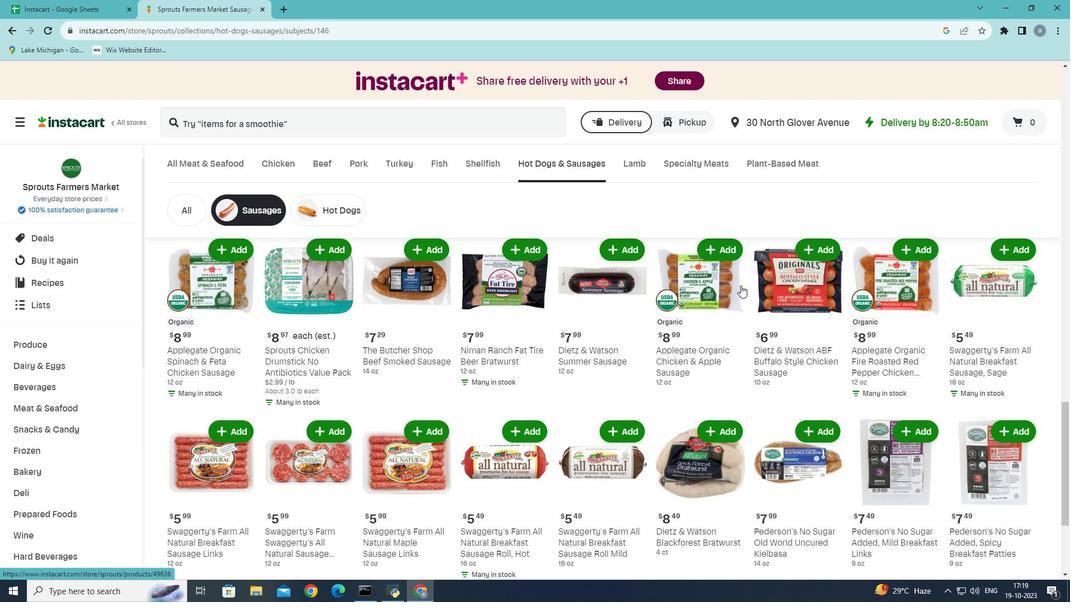 
Action: Mouse scrolled (741, 284) with delta (0, 0)
Screenshot: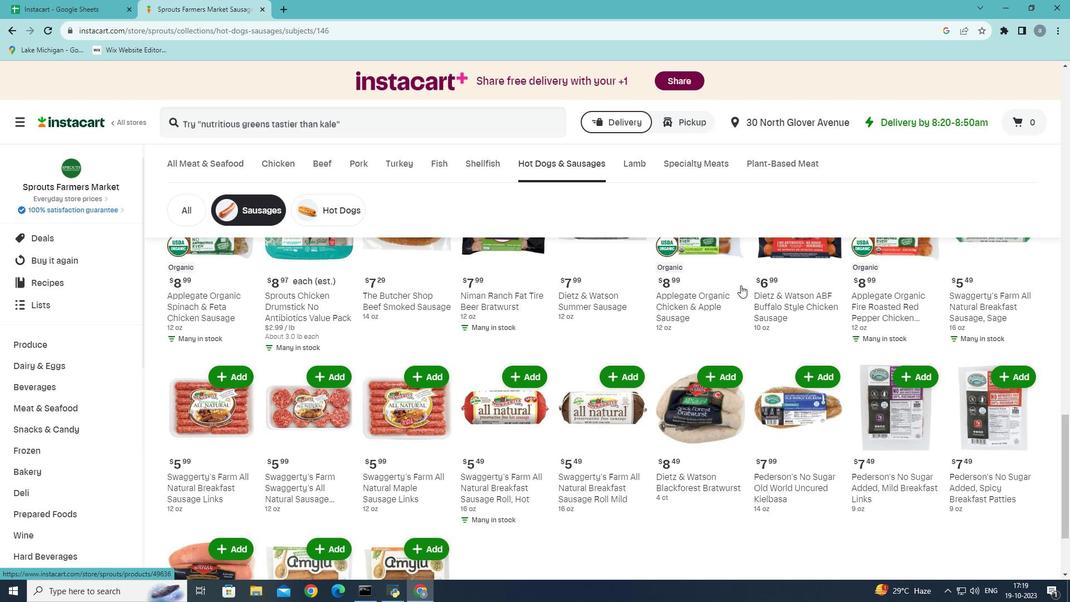 
Action: Mouse scrolled (741, 284) with delta (0, 0)
Screenshot: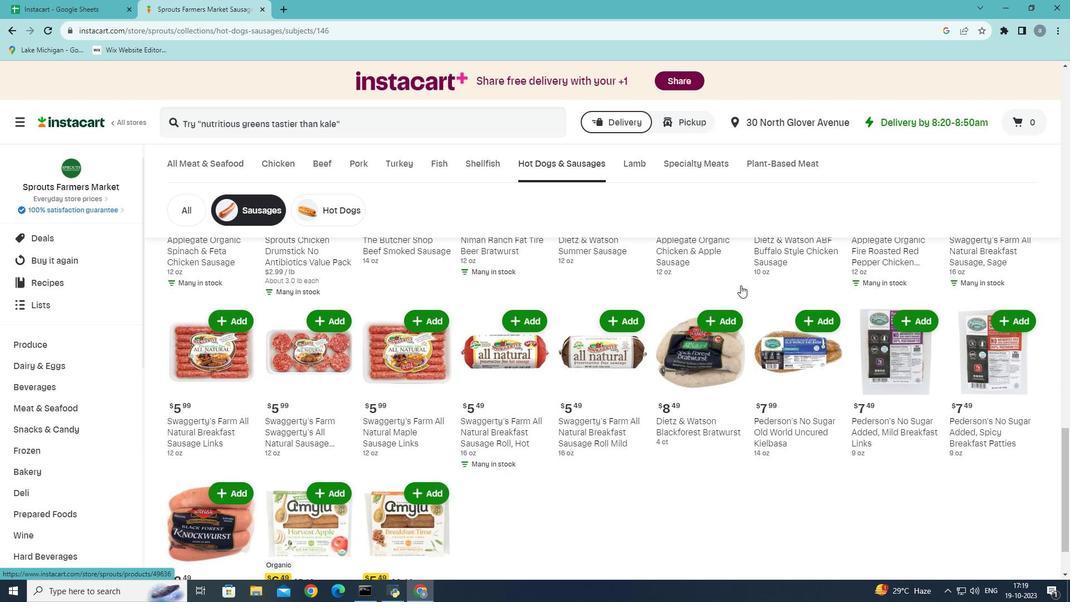 
Action: Mouse scrolled (741, 284) with delta (0, 0)
Screenshot: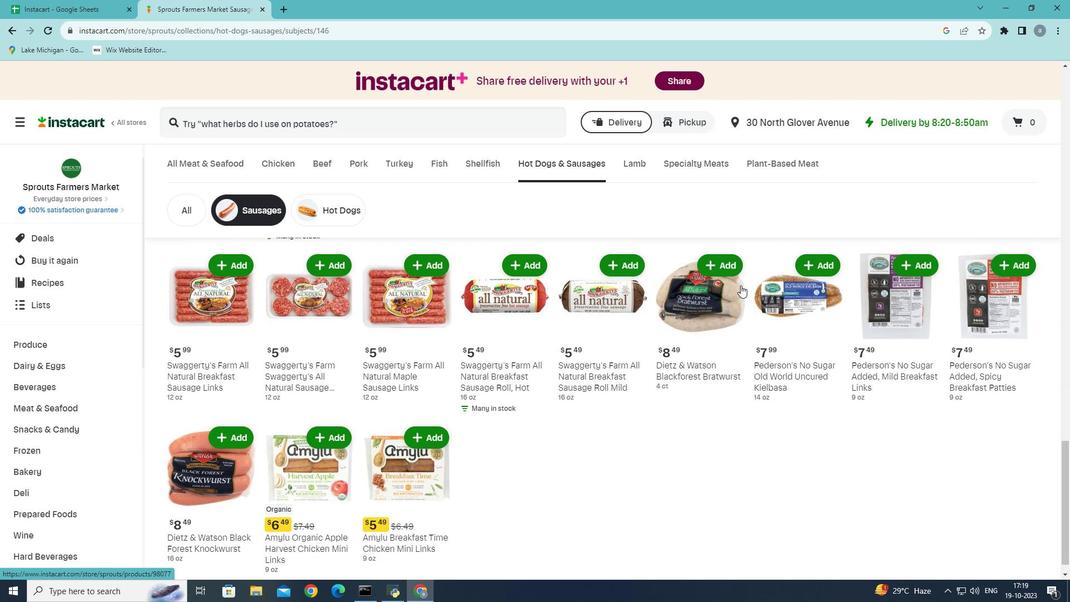
Action: Mouse scrolled (741, 284) with delta (0, 0)
Screenshot: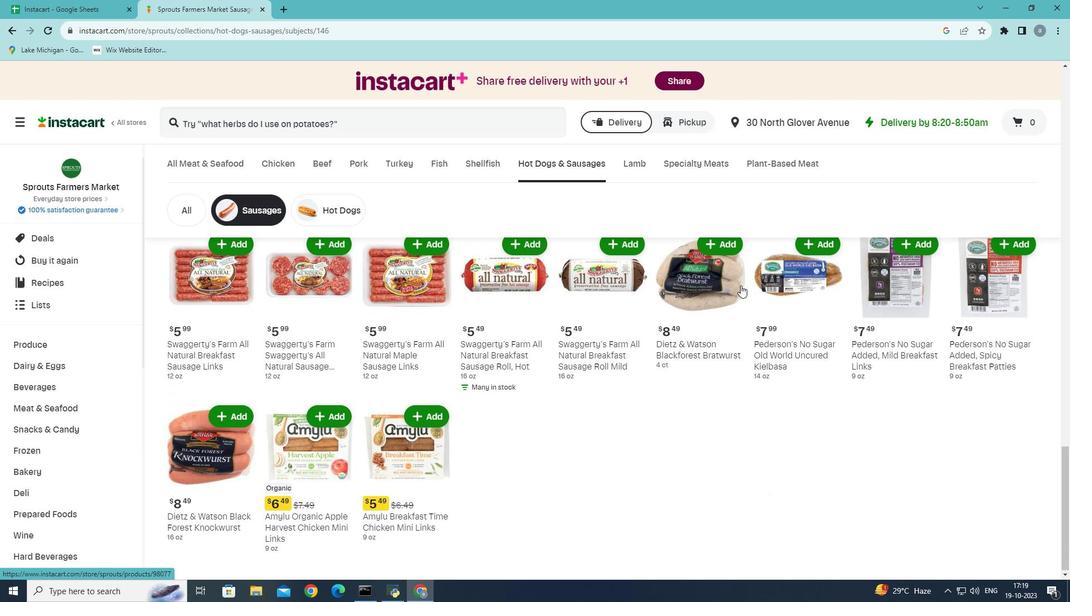 
Action: Mouse scrolled (741, 284) with delta (0, 0)
Screenshot: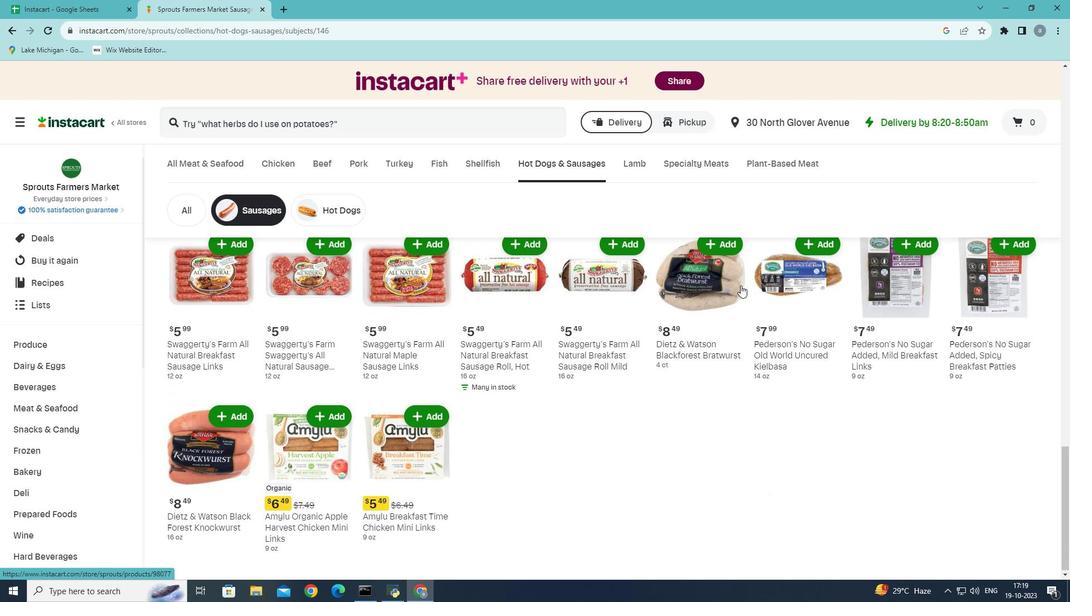 
Action: Mouse moved to (741, 285)
Screenshot: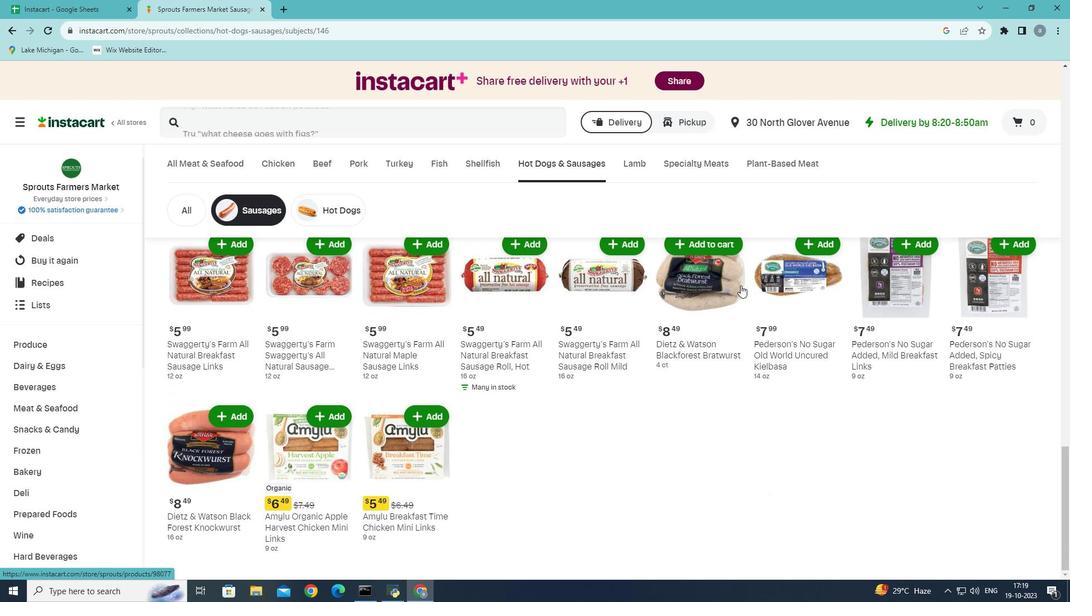 
